 Task: Access the help and training for "Digital Experience".
Action: Mouse moved to (1194, 80)
Screenshot: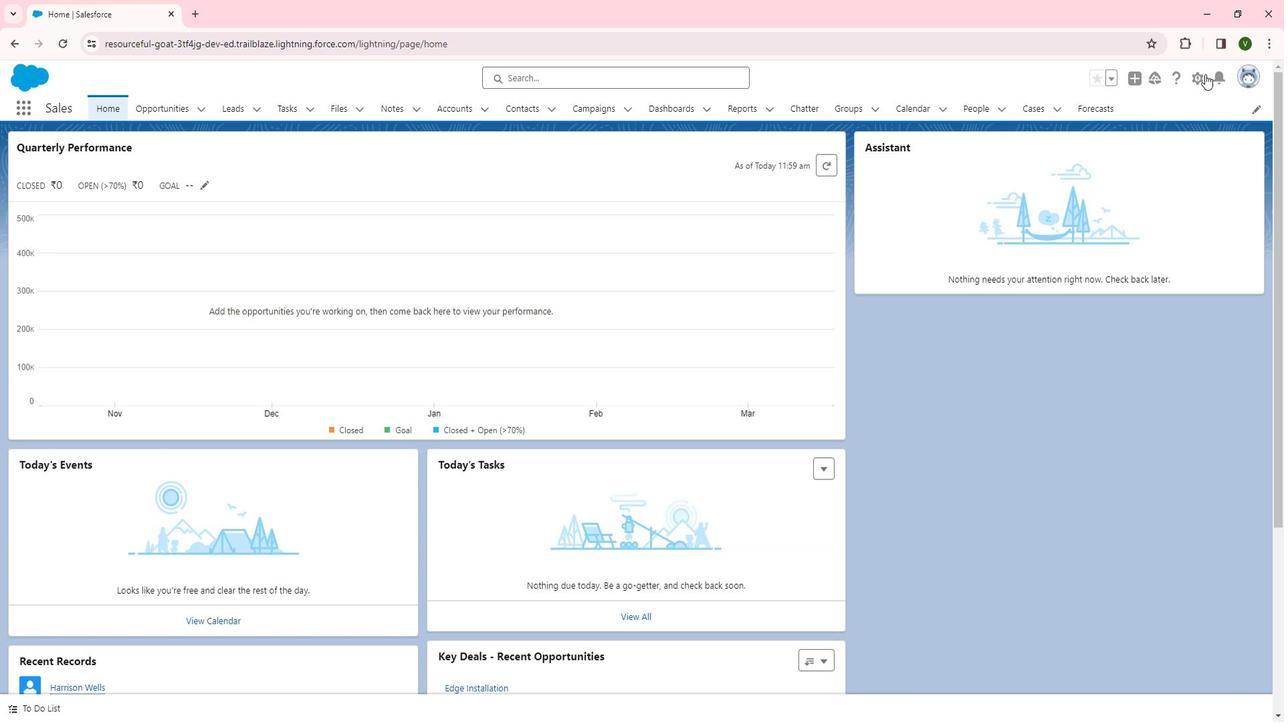 
Action: Mouse pressed left at (1194, 80)
Screenshot: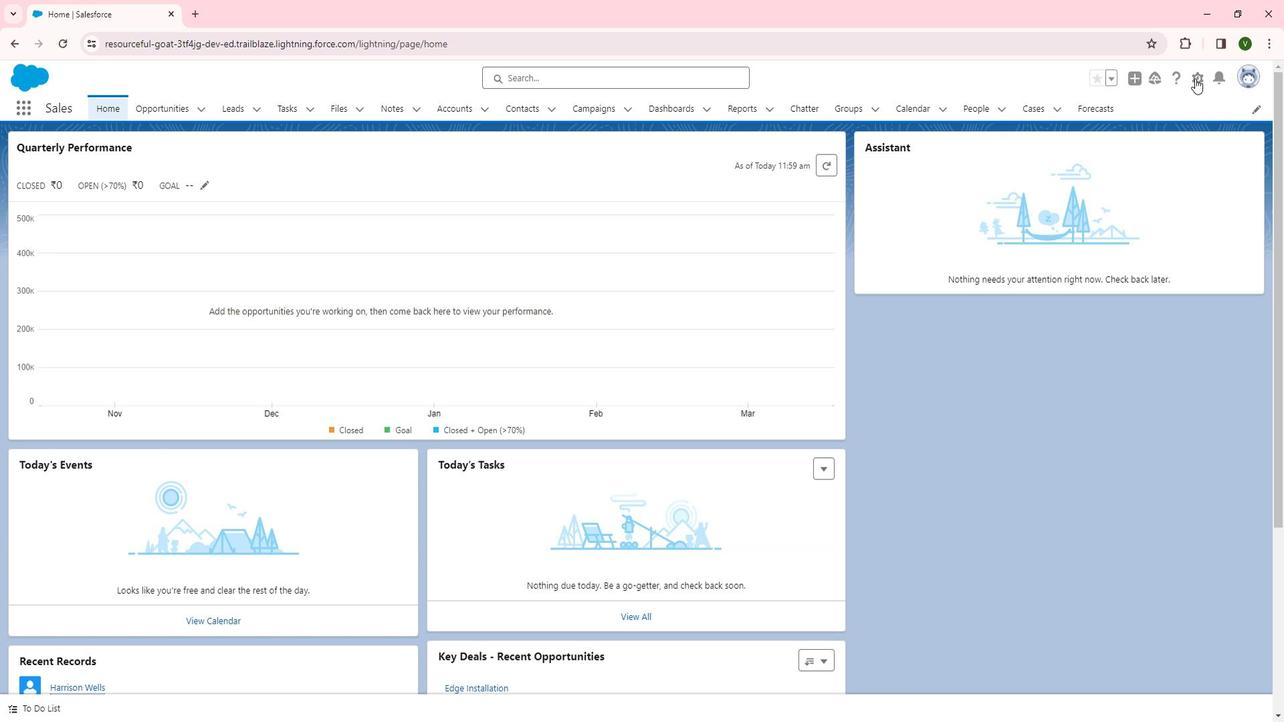 
Action: Mouse moved to (1149, 118)
Screenshot: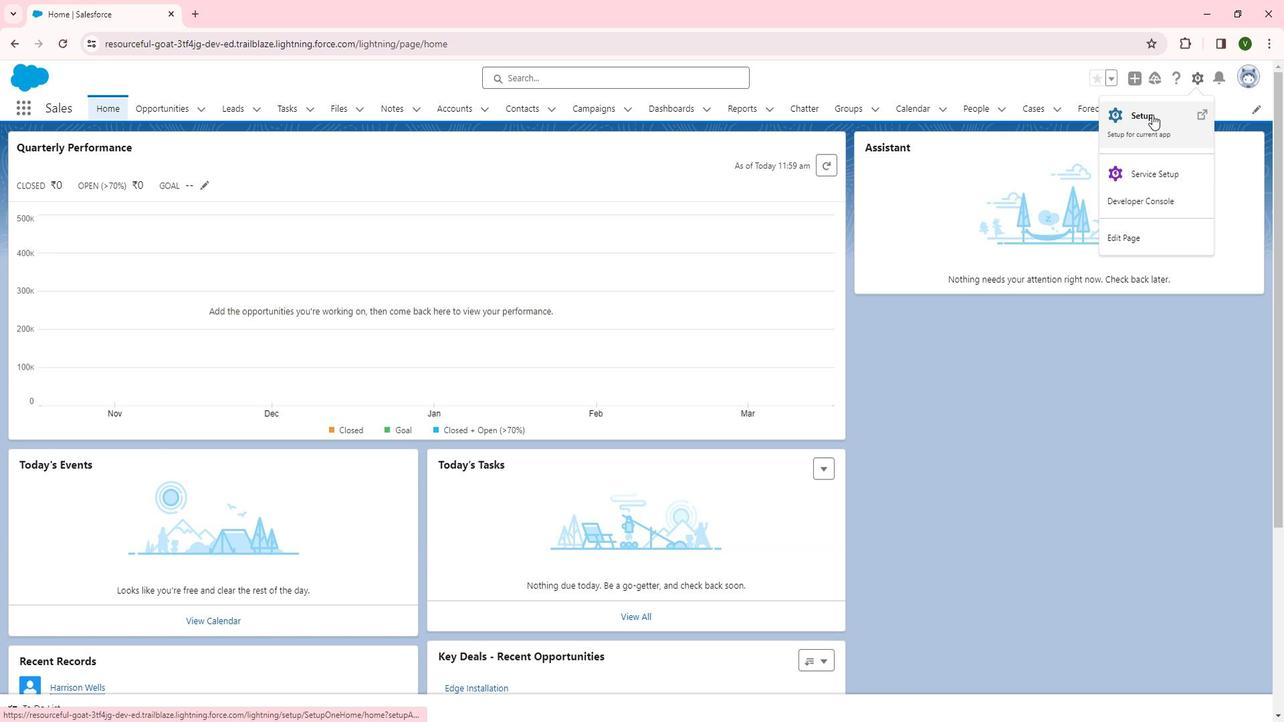 
Action: Mouse pressed left at (1149, 118)
Screenshot: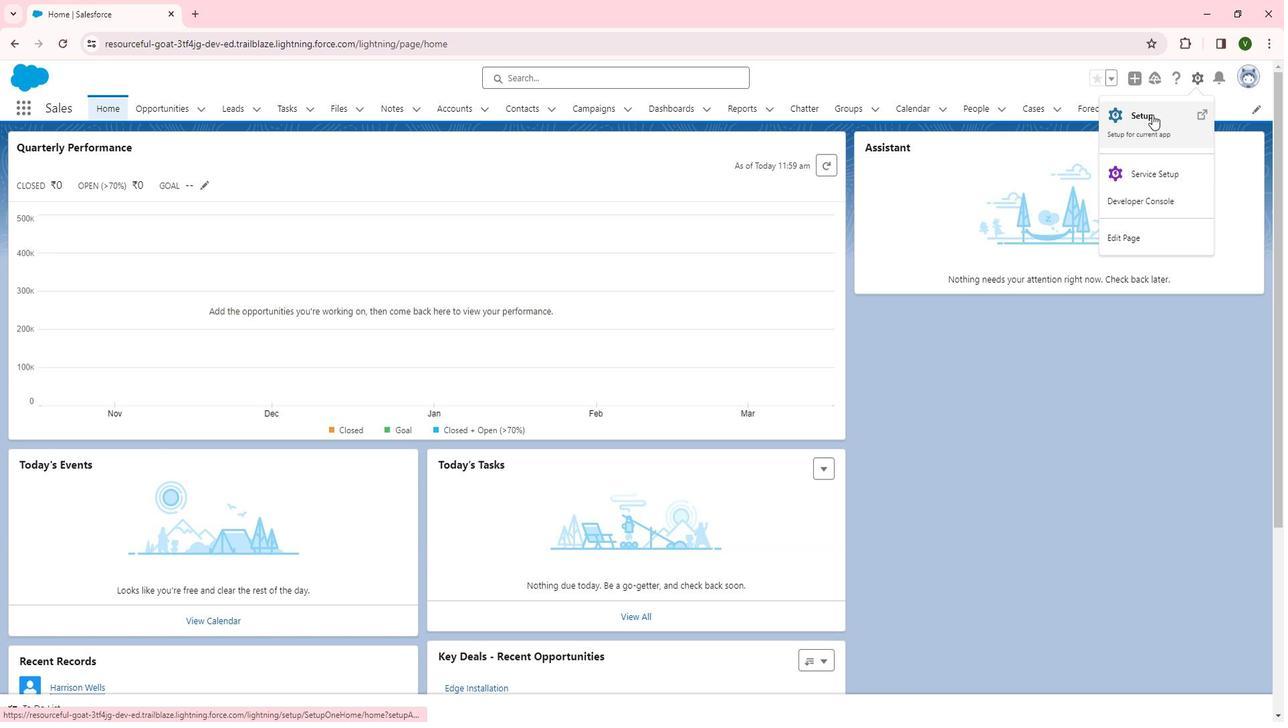 
Action: Mouse moved to (84, 319)
Screenshot: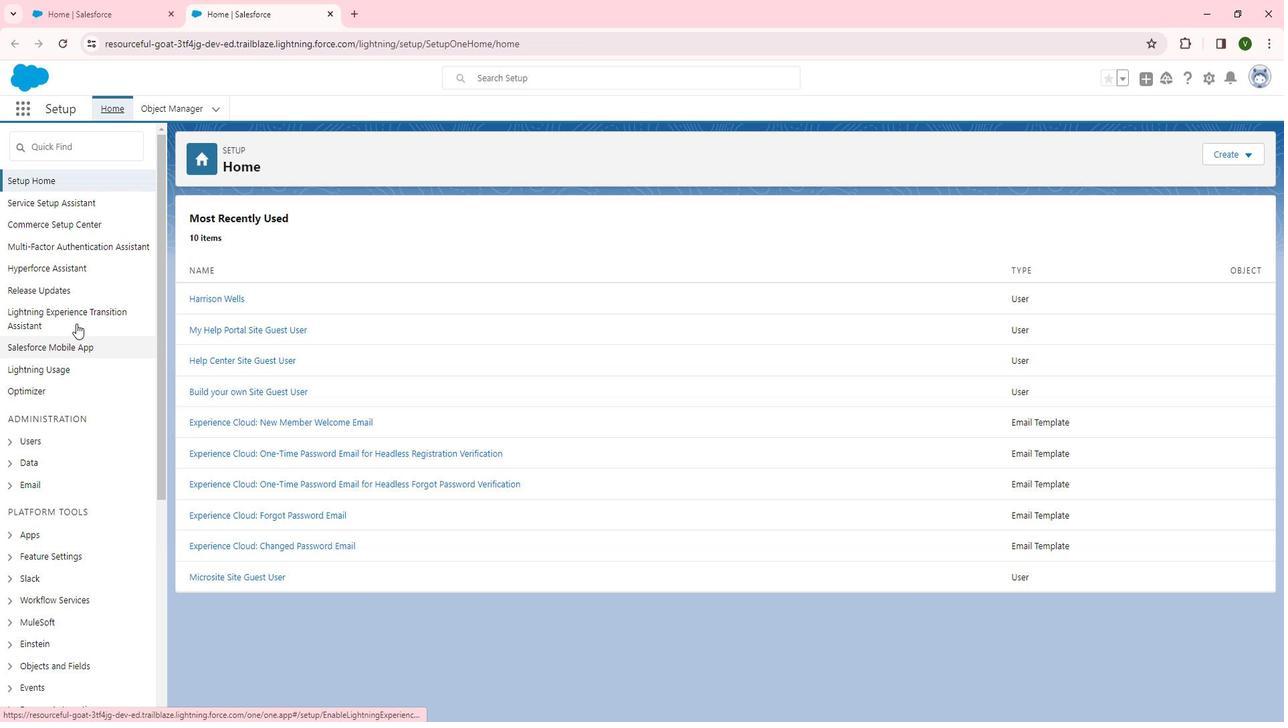 
Action: Mouse scrolled (84, 319) with delta (0, 0)
Screenshot: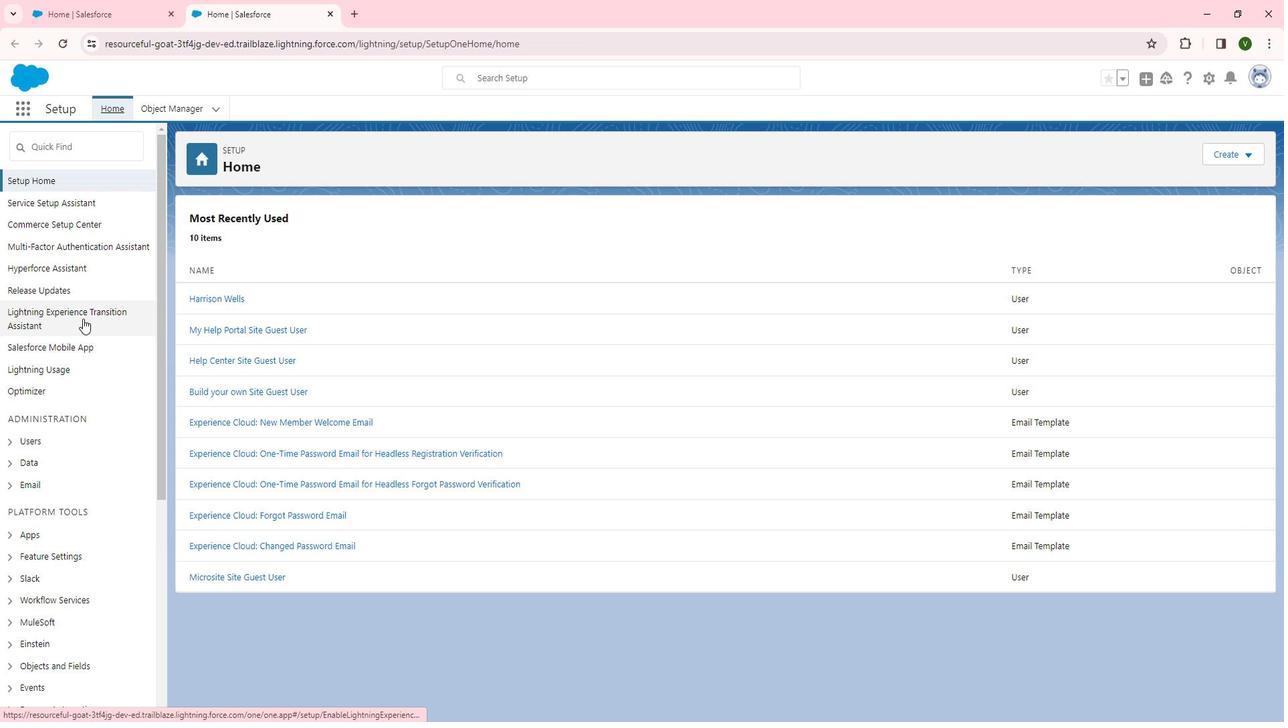 
Action: Mouse moved to (78, 351)
Screenshot: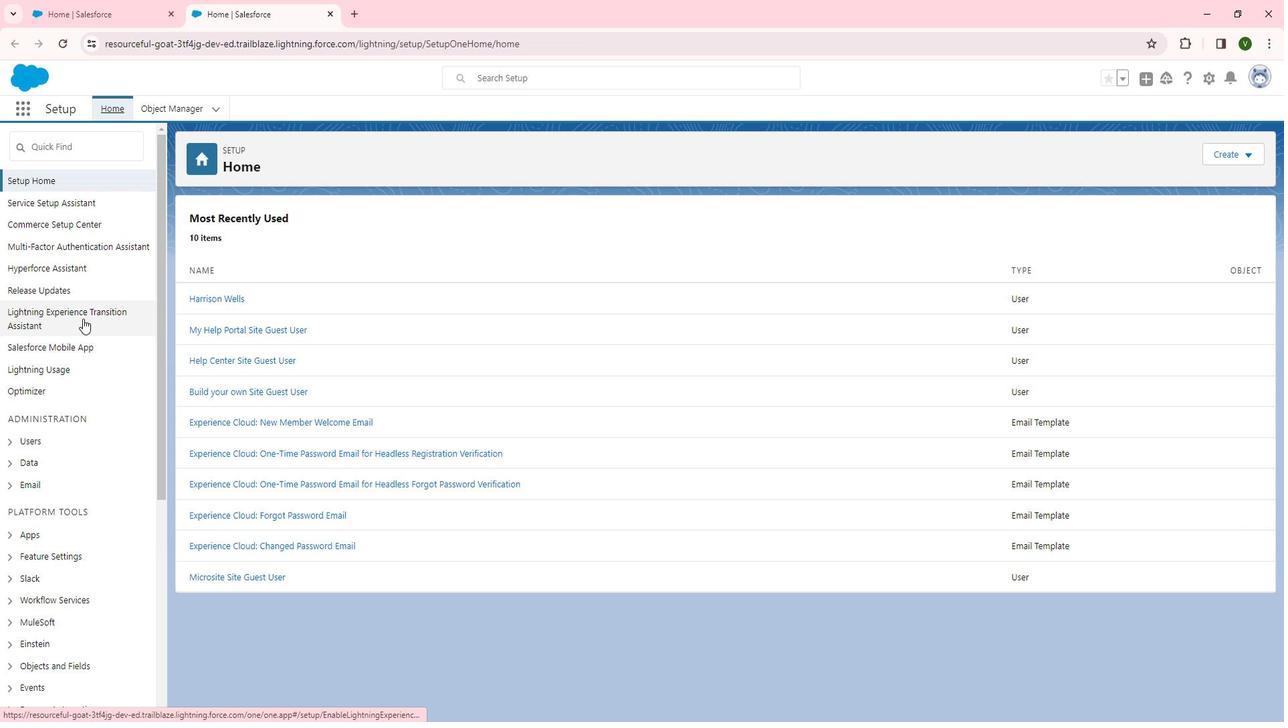 
Action: Mouse scrolled (78, 351) with delta (0, 0)
Screenshot: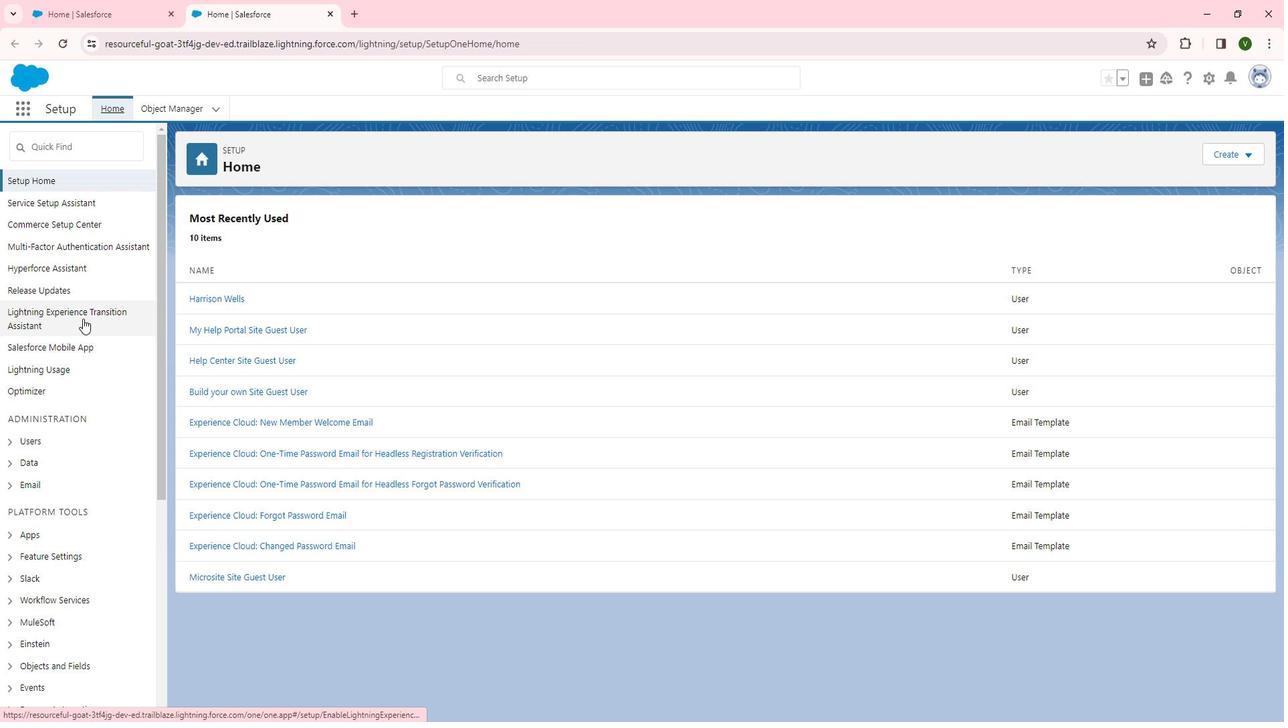 
Action: Mouse moved to (77, 361)
Screenshot: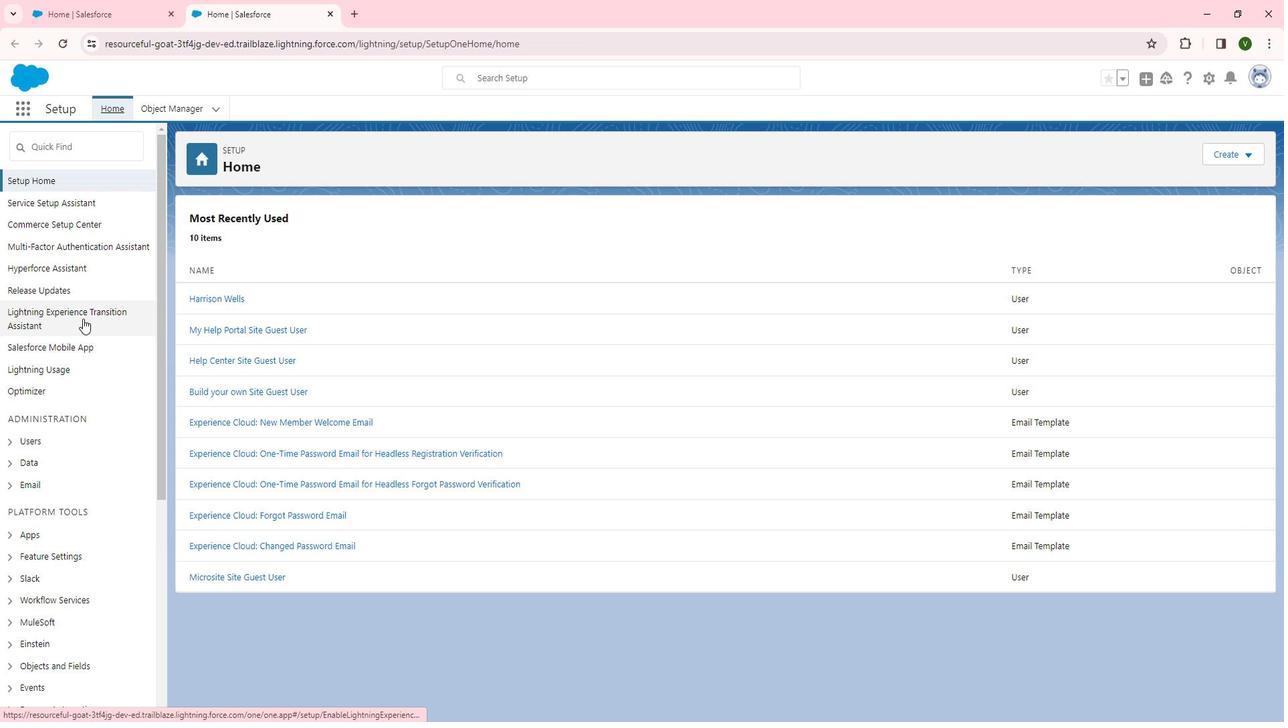 
Action: Mouse scrolled (77, 361) with delta (0, 0)
Screenshot: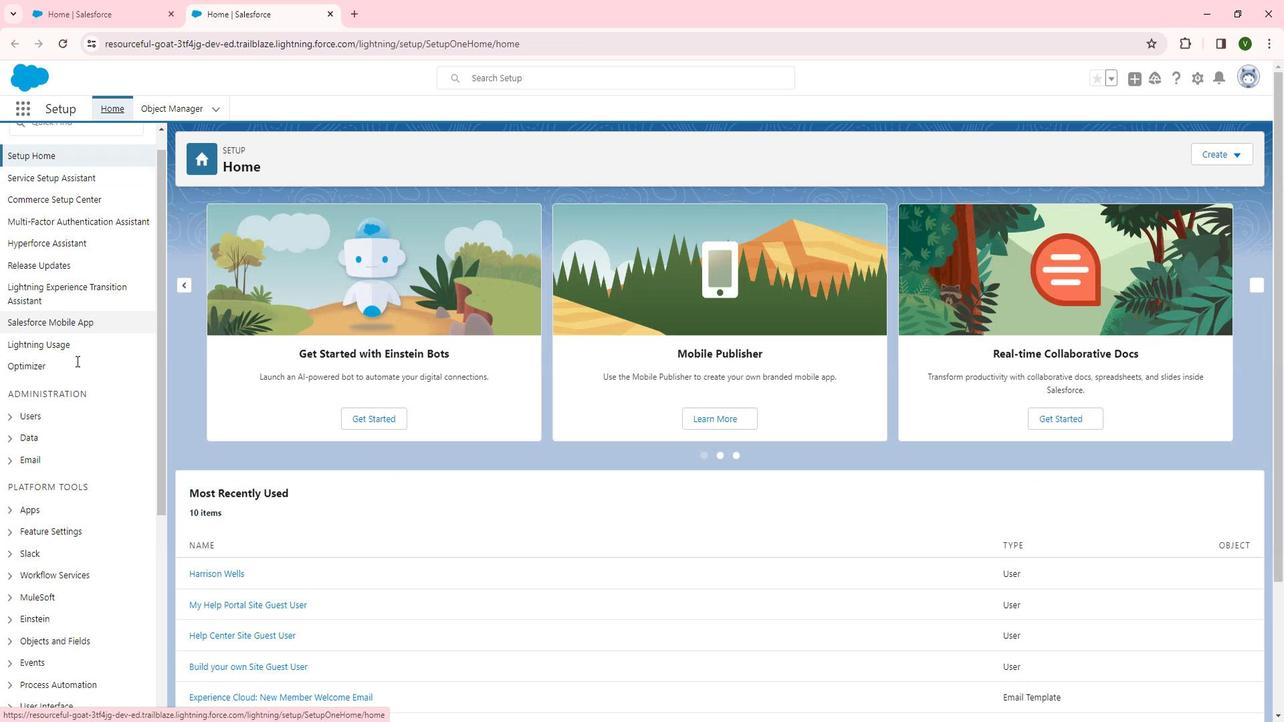
Action: Mouse moved to (50, 346)
Screenshot: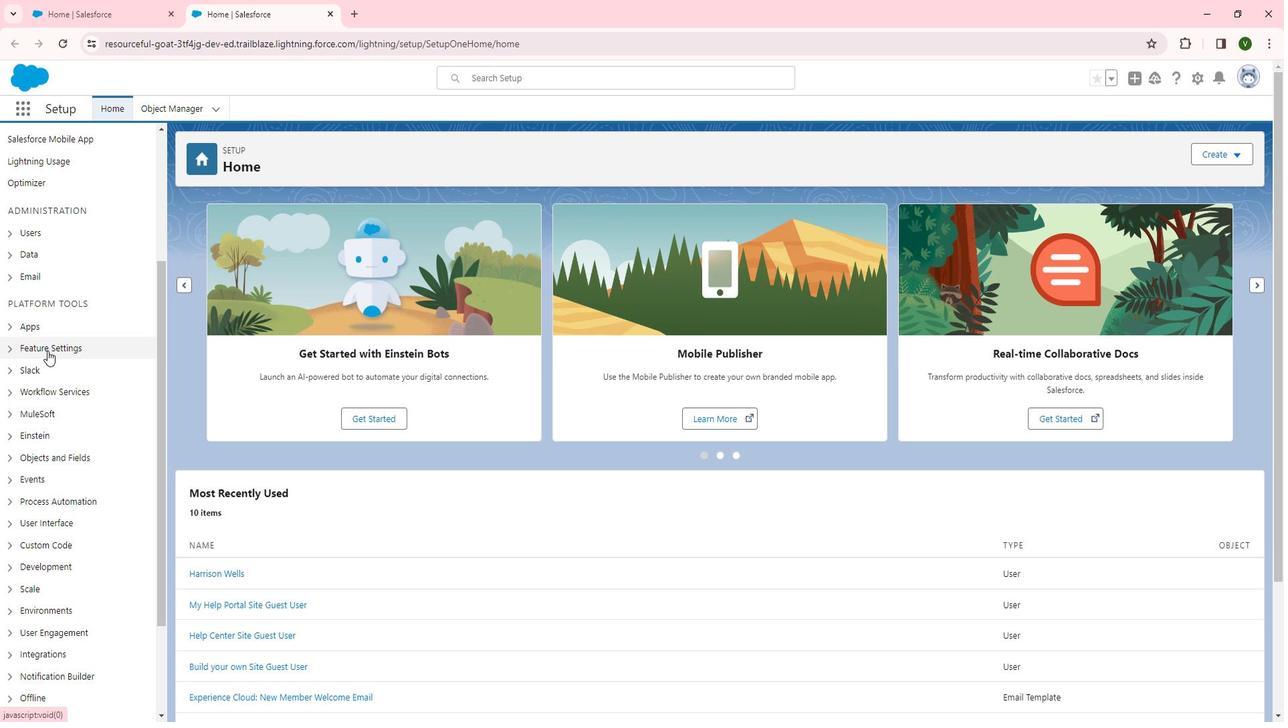 
Action: Mouse pressed left at (50, 346)
Screenshot: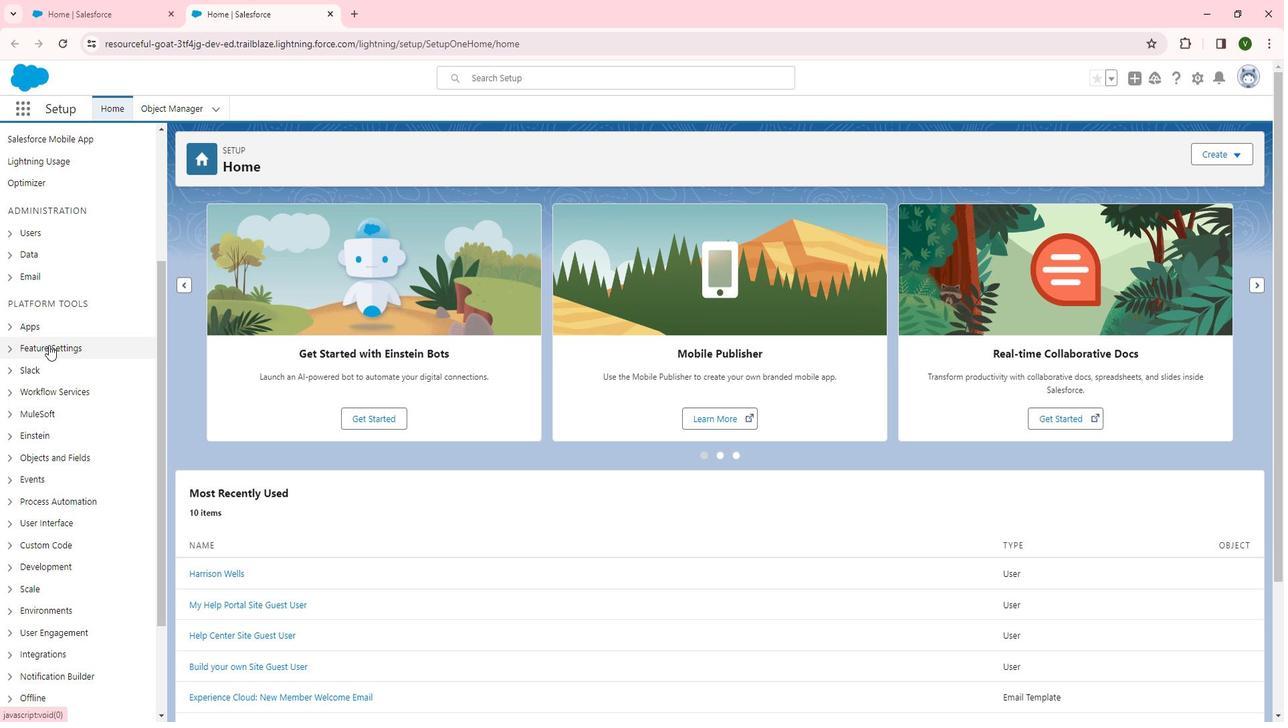 
Action: Mouse moved to (83, 329)
Screenshot: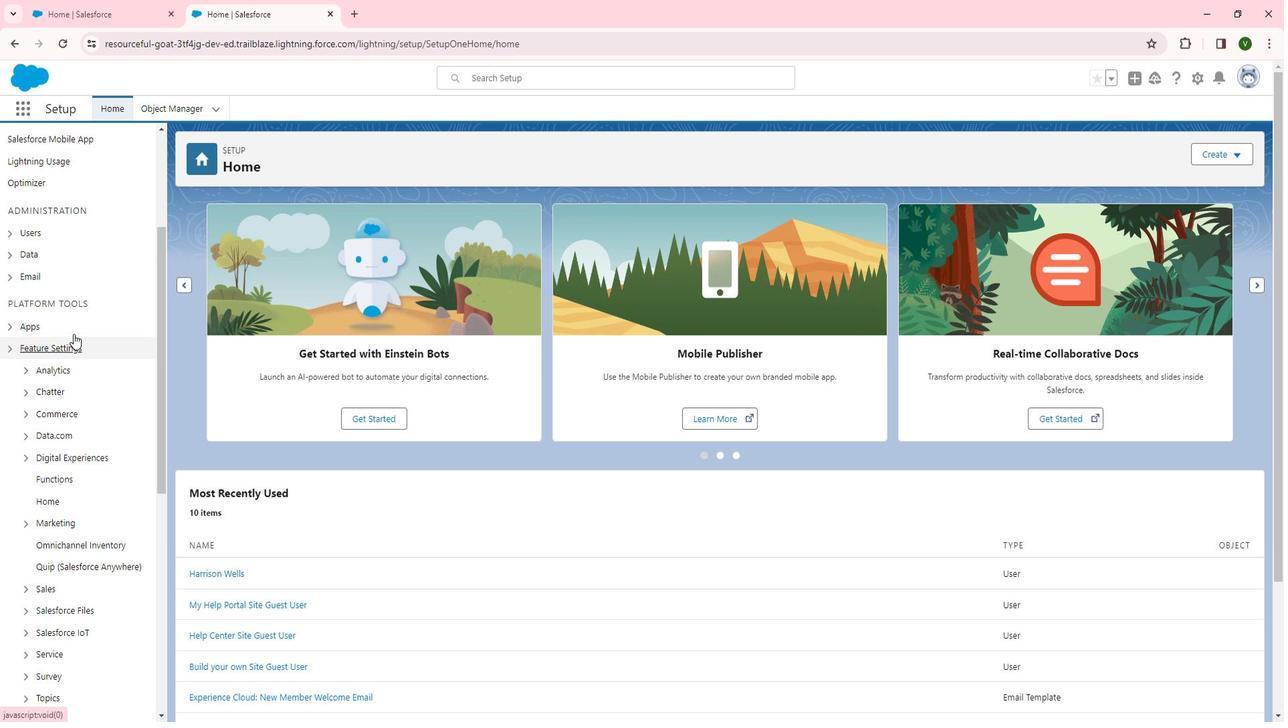 
Action: Mouse scrolled (83, 329) with delta (0, 0)
Screenshot: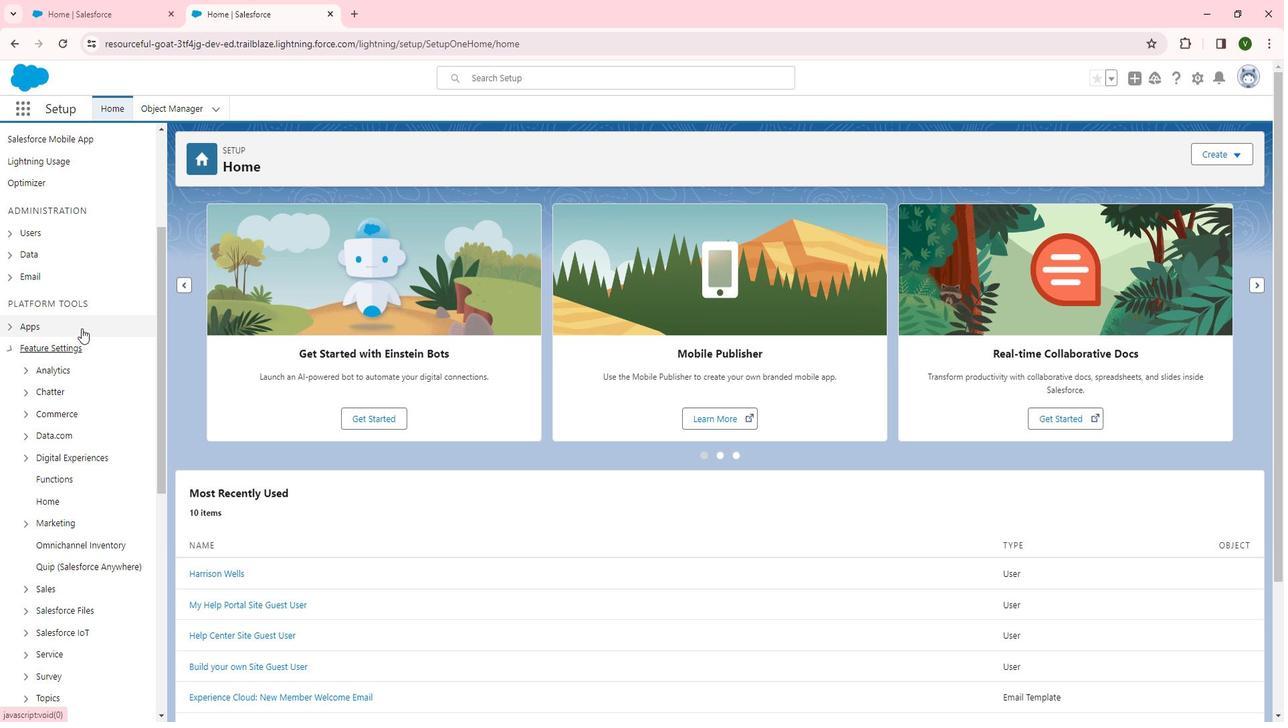 
Action: Mouse scrolled (83, 329) with delta (0, 0)
Screenshot: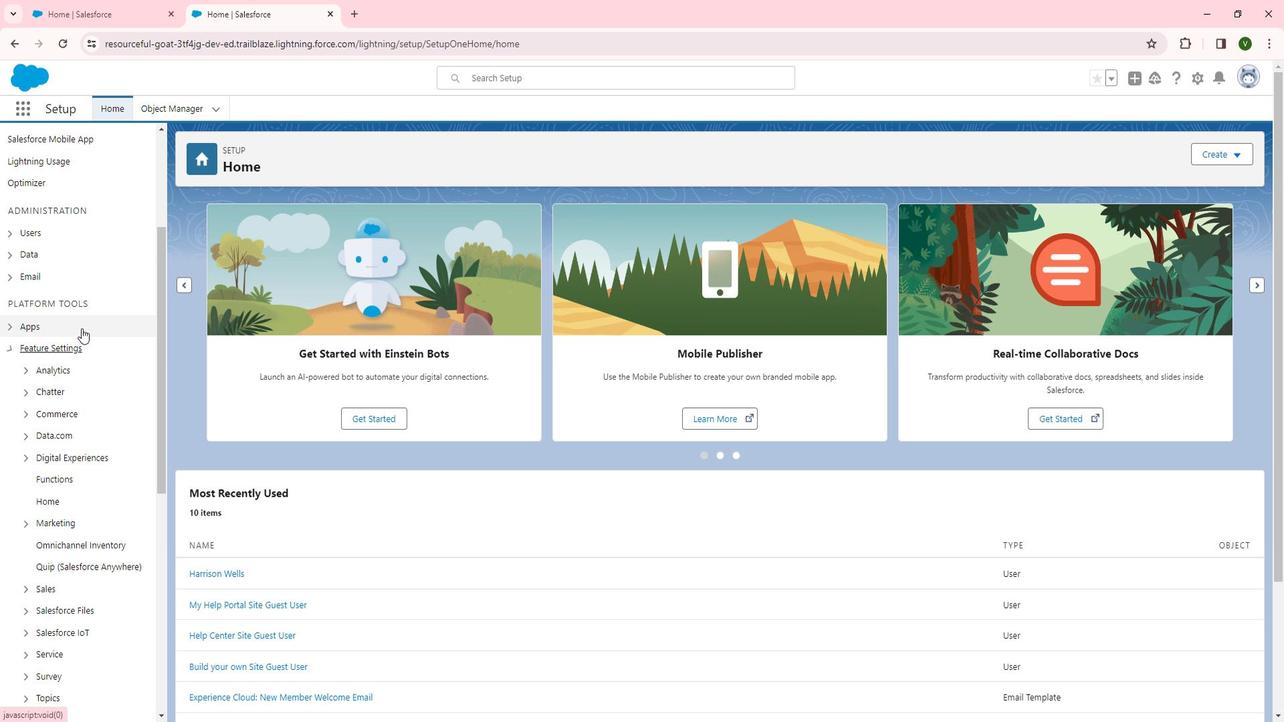 
Action: Mouse scrolled (83, 329) with delta (0, 0)
Screenshot: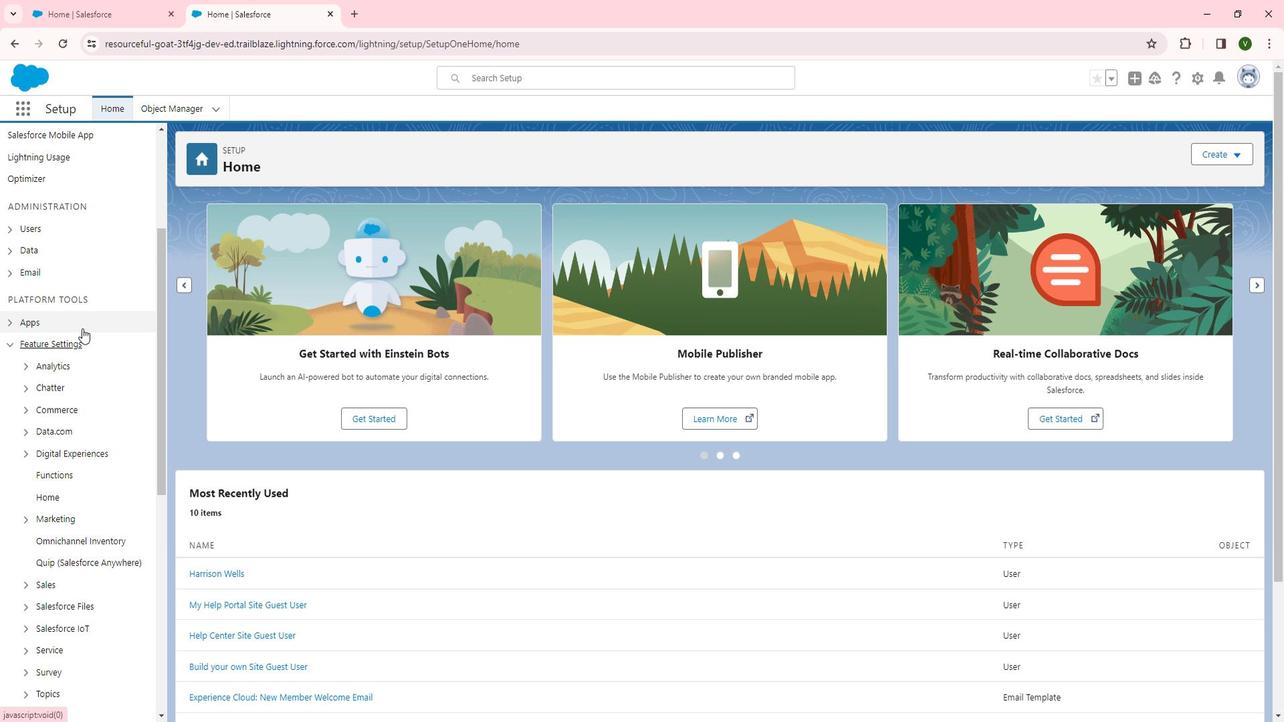 
Action: Mouse moved to (73, 250)
Screenshot: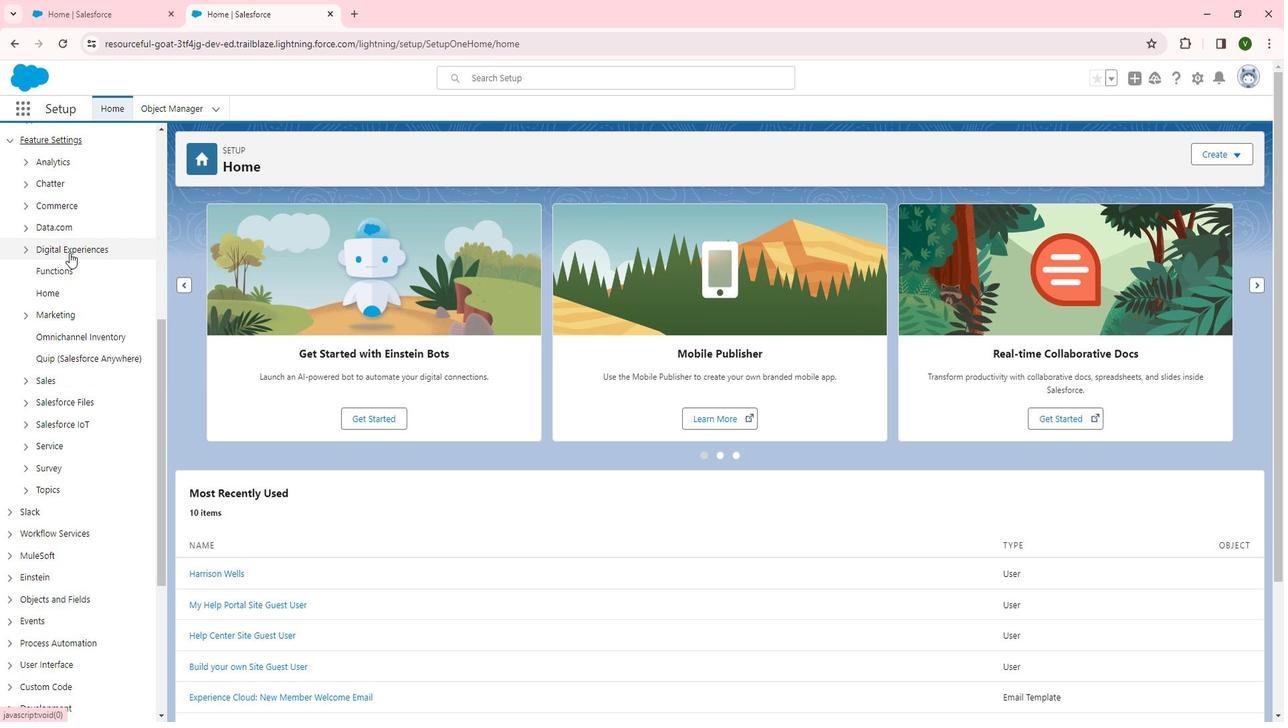 
Action: Mouse pressed left at (73, 250)
Screenshot: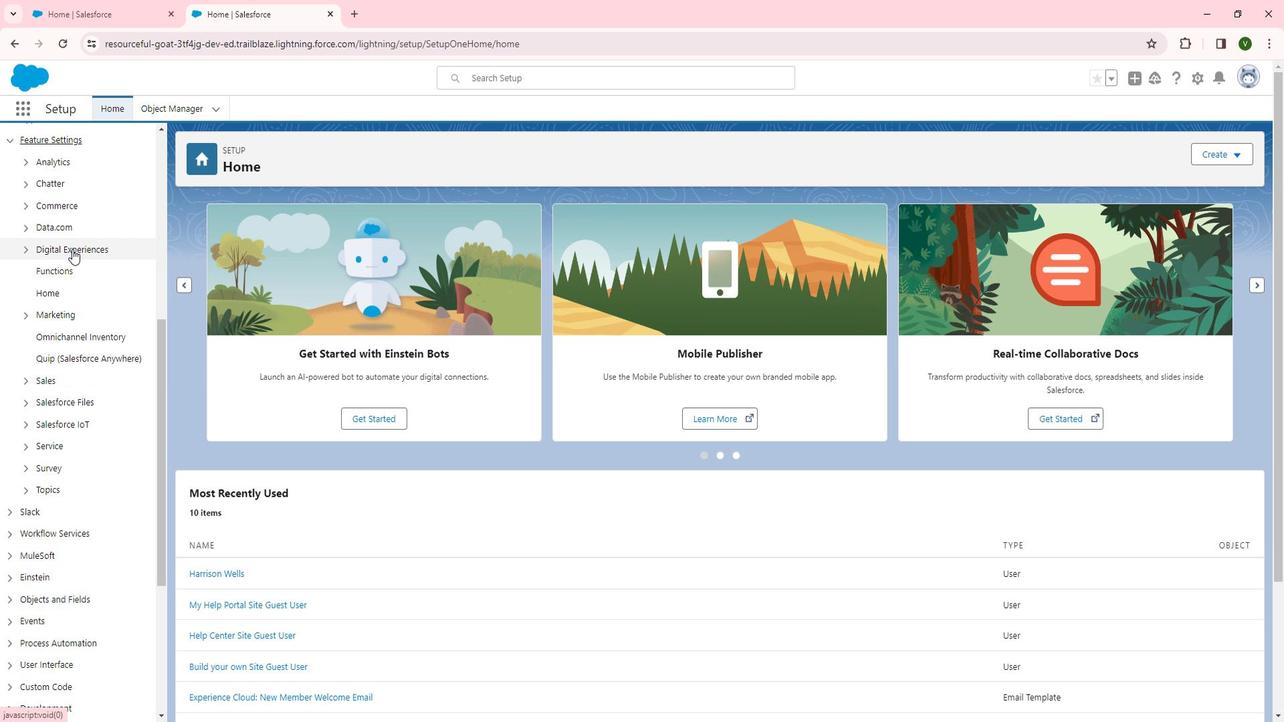 
Action: Mouse moved to (70, 274)
Screenshot: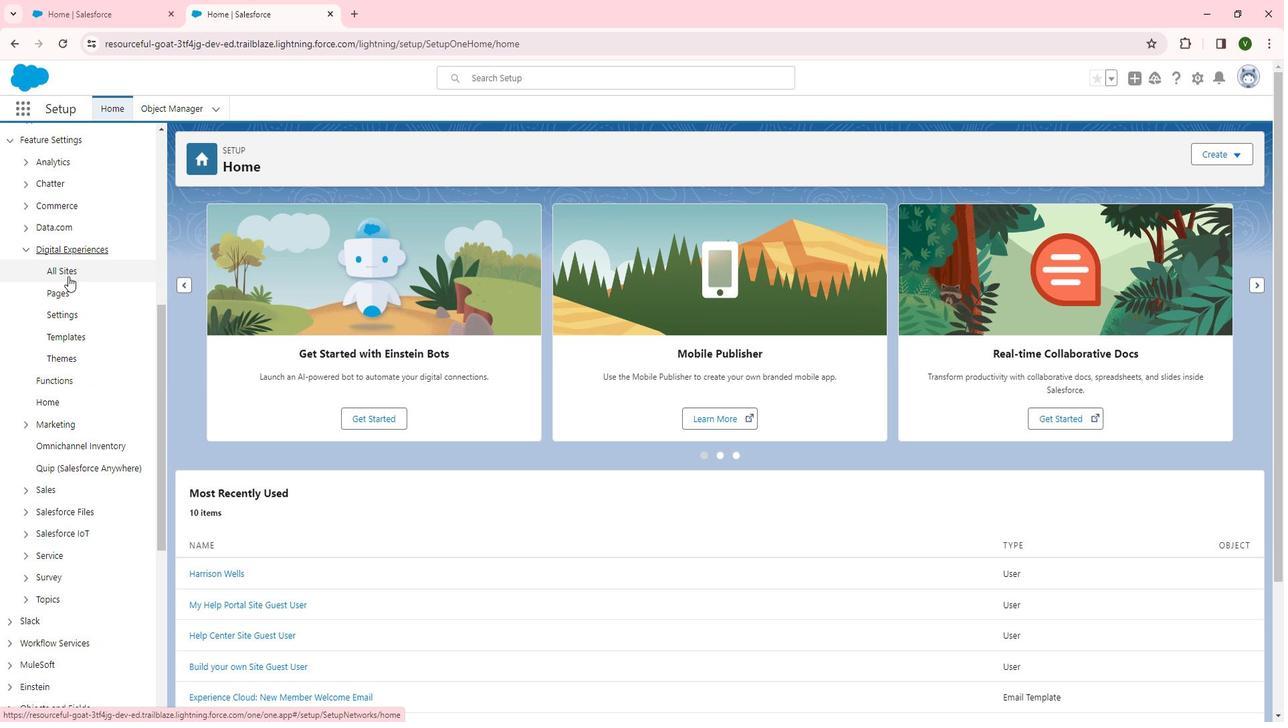 
Action: Mouse pressed left at (70, 274)
Screenshot: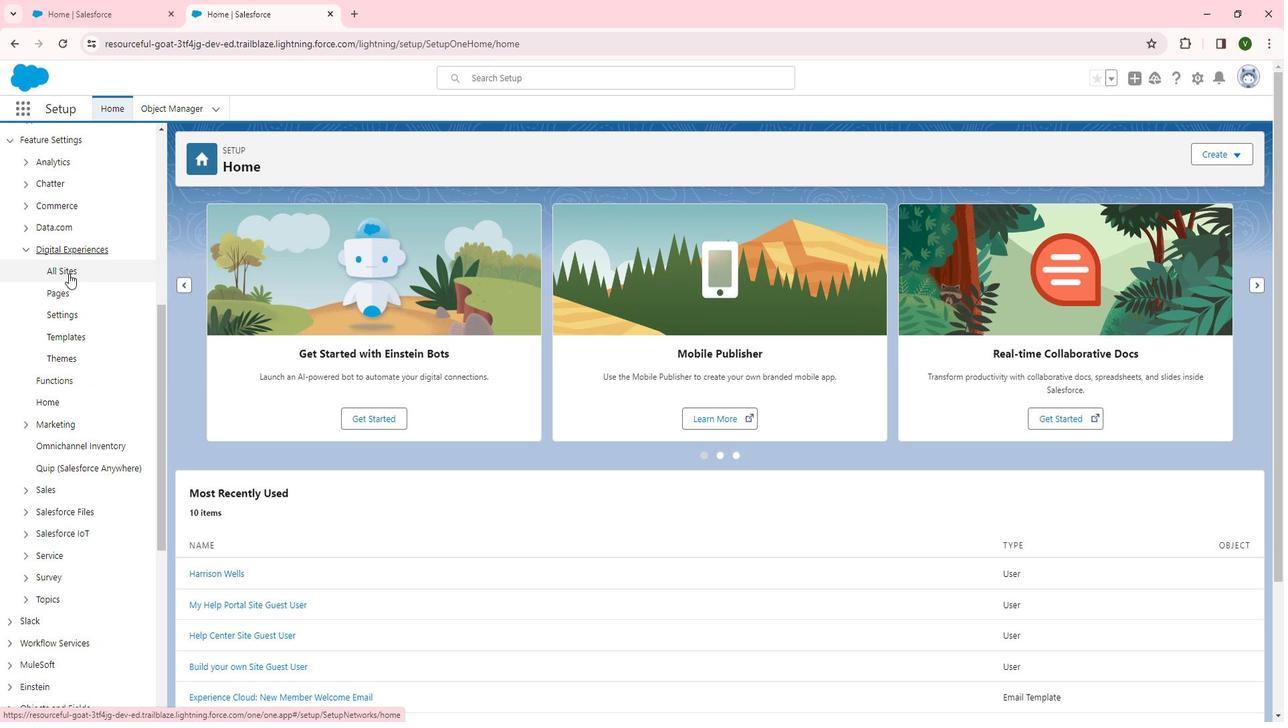
Action: Mouse moved to (562, 459)
Screenshot: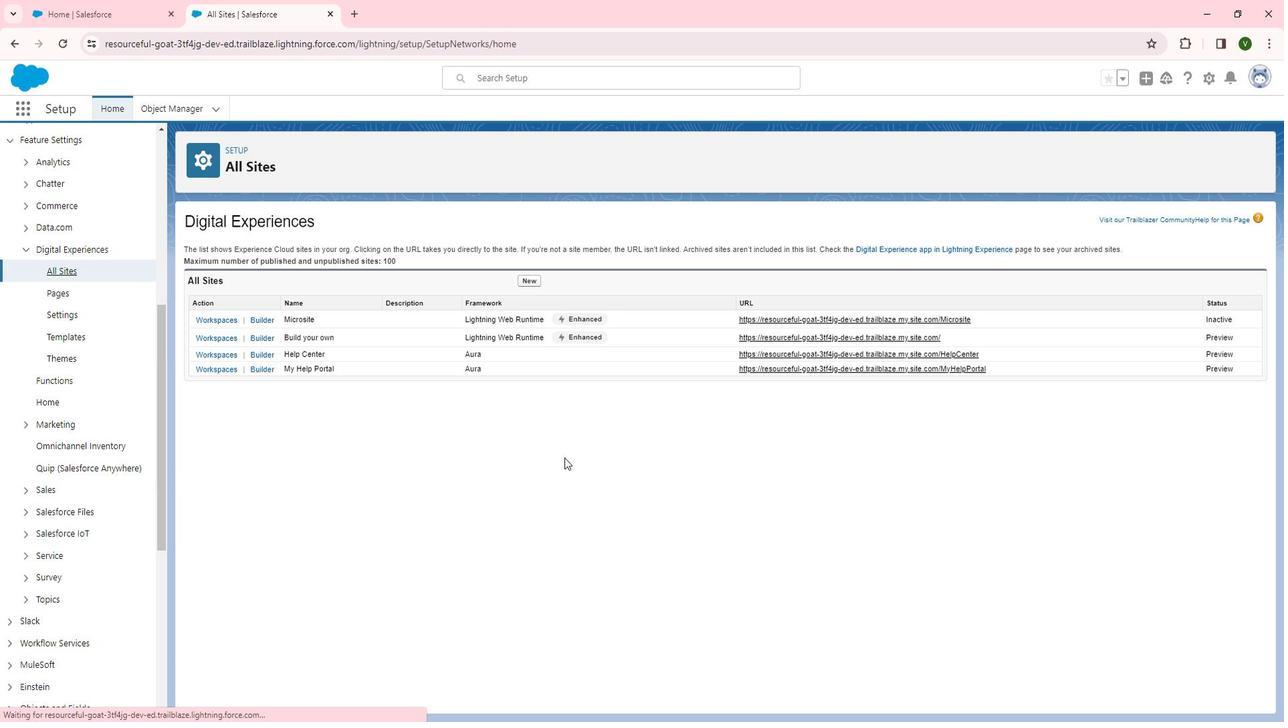 
Action: Mouse scrolled (562, 458) with delta (0, 0)
Screenshot: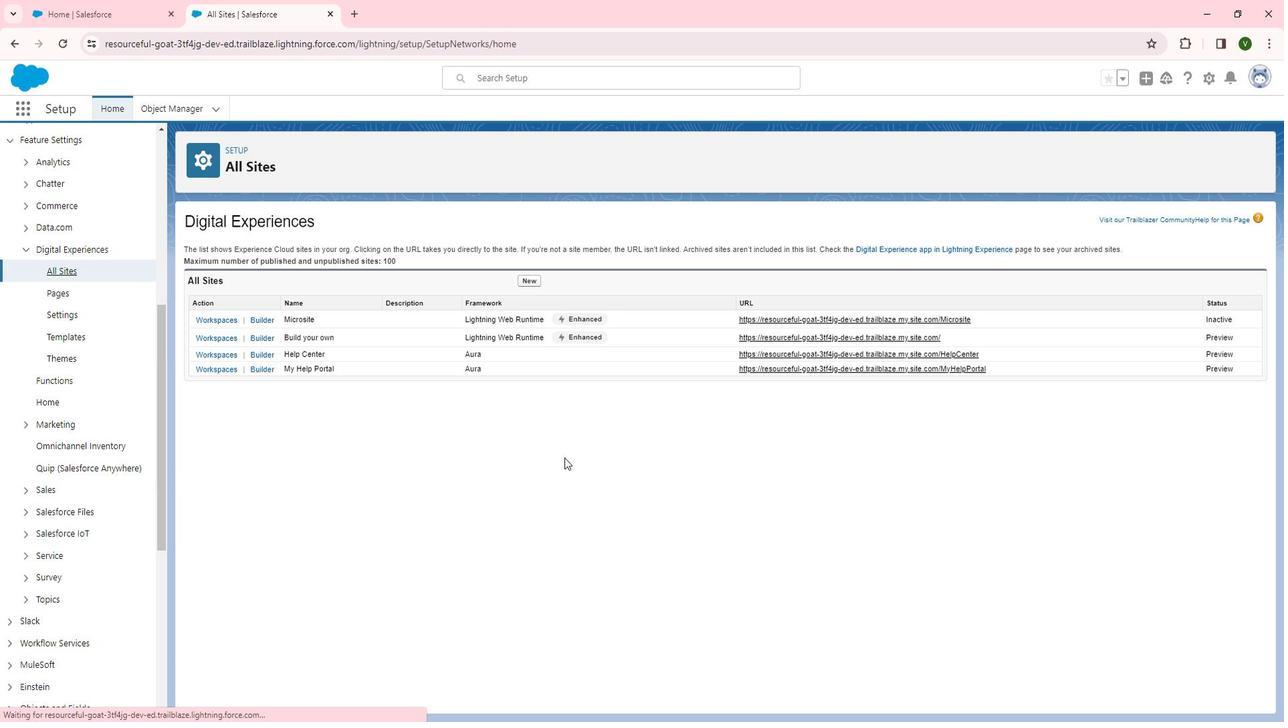 
Action: Mouse moved to (559, 460)
Screenshot: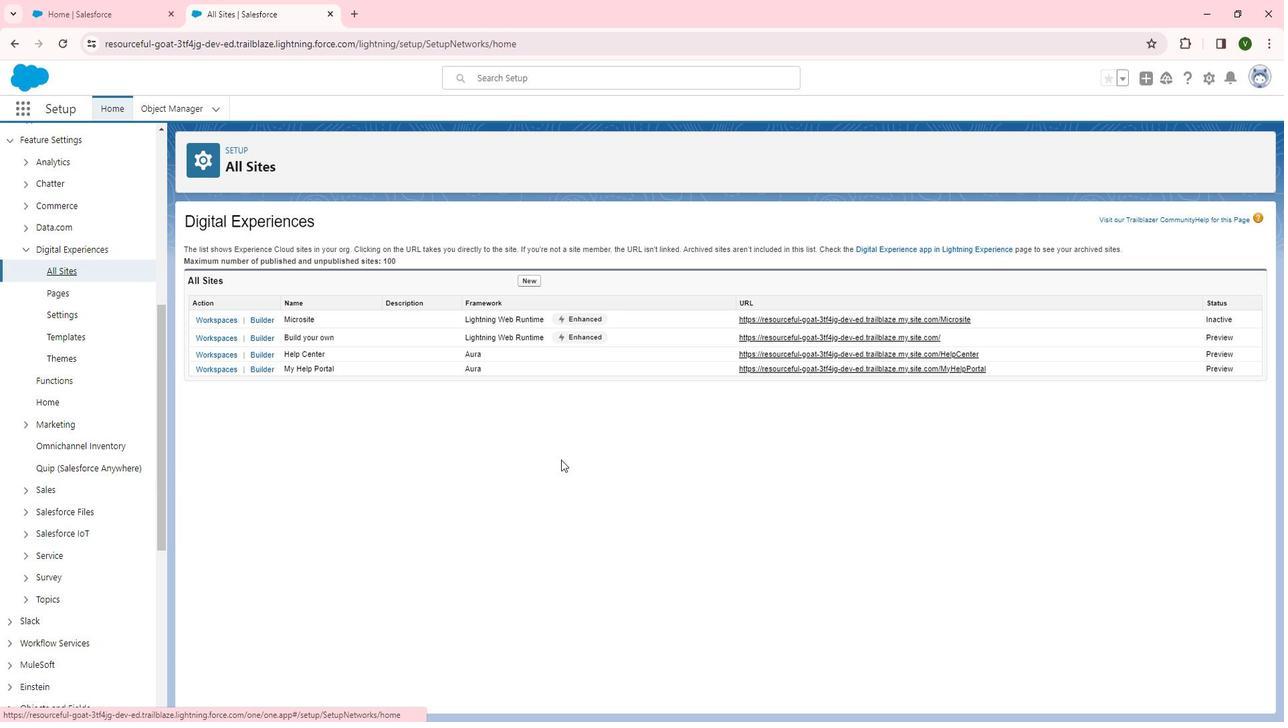 
Action: Mouse scrolled (559, 459) with delta (0, 0)
Screenshot: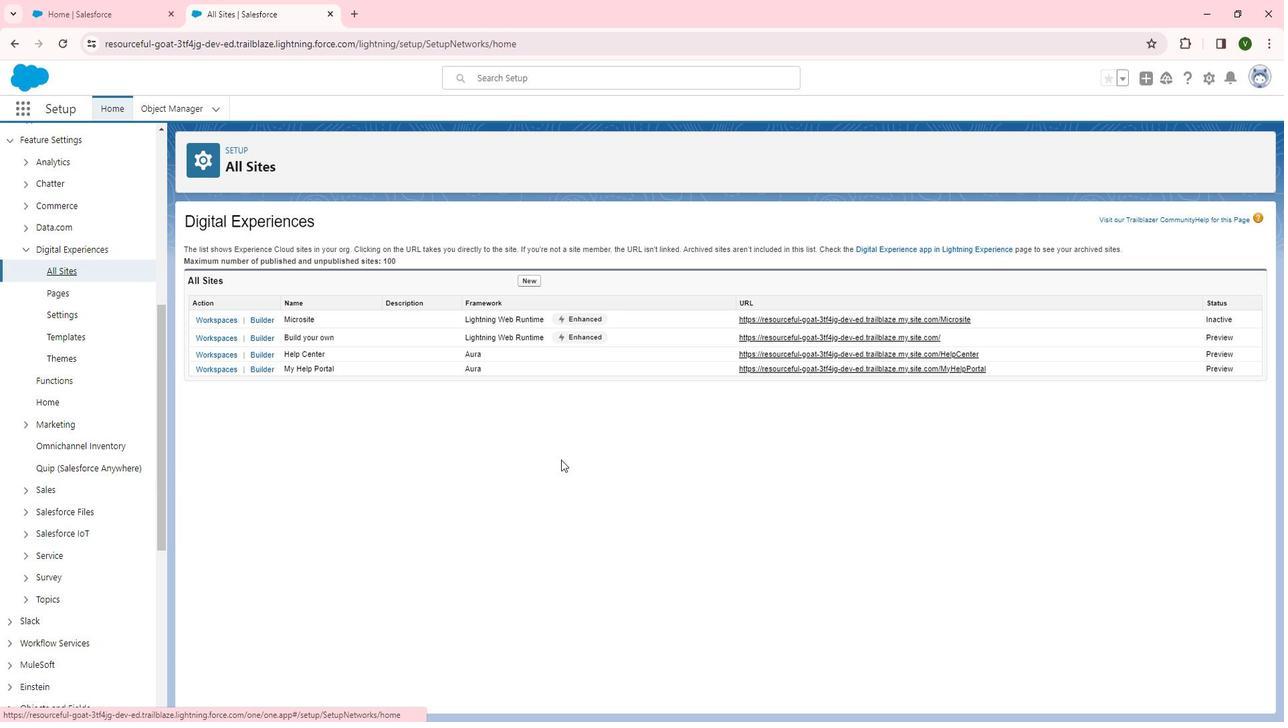 
Action: Mouse moved to (226, 355)
Screenshot: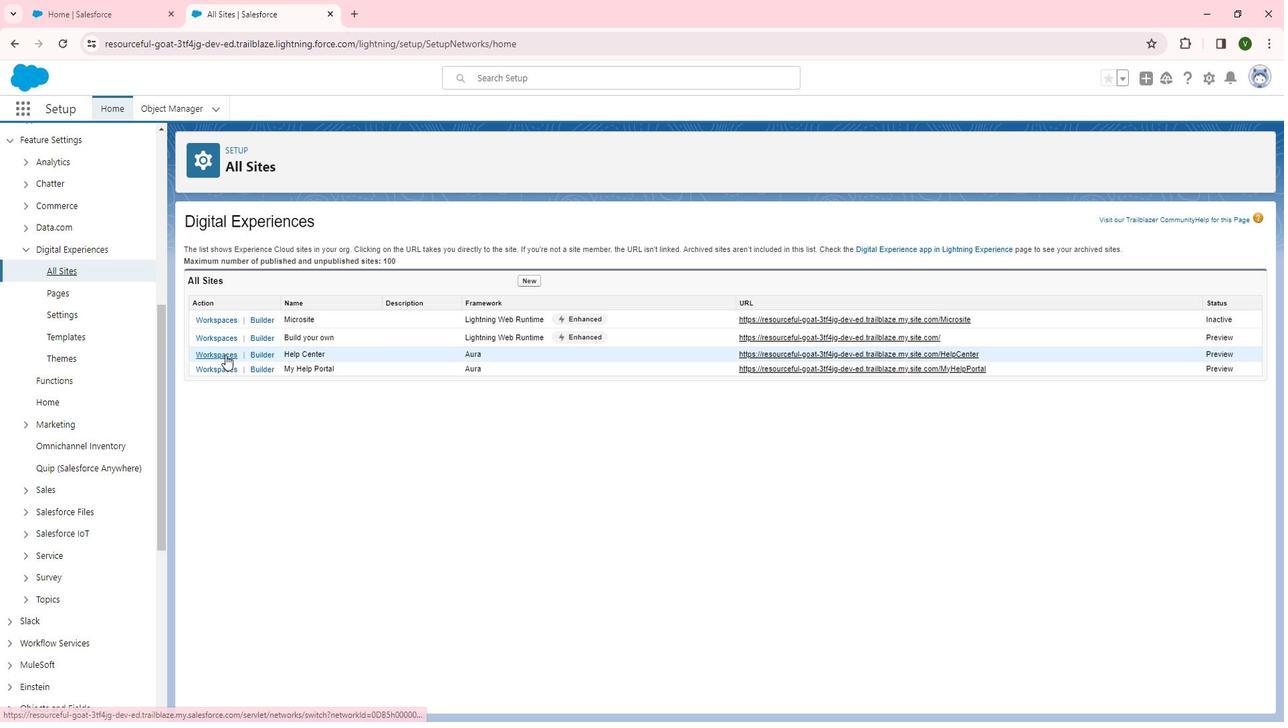 
Action: Mouse pressed left at (226, 355)
Screenshot: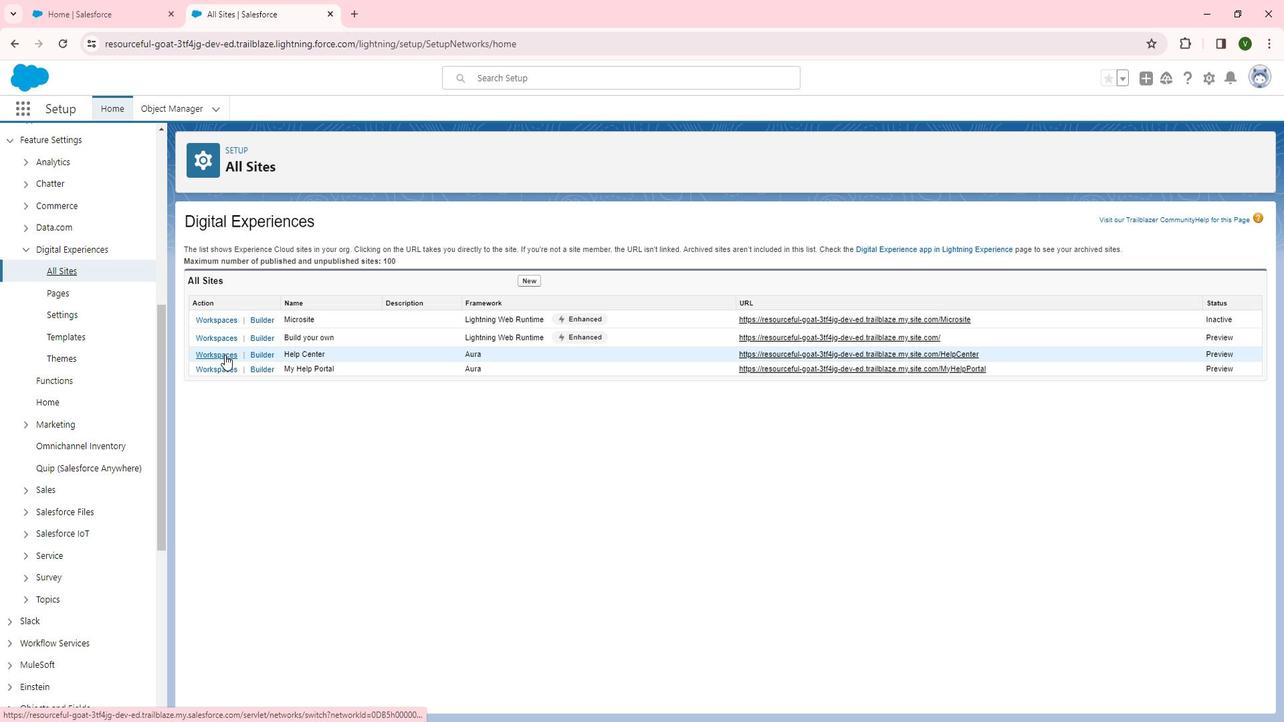 
Action: Mouse moved to (869, 446)
Screenshot: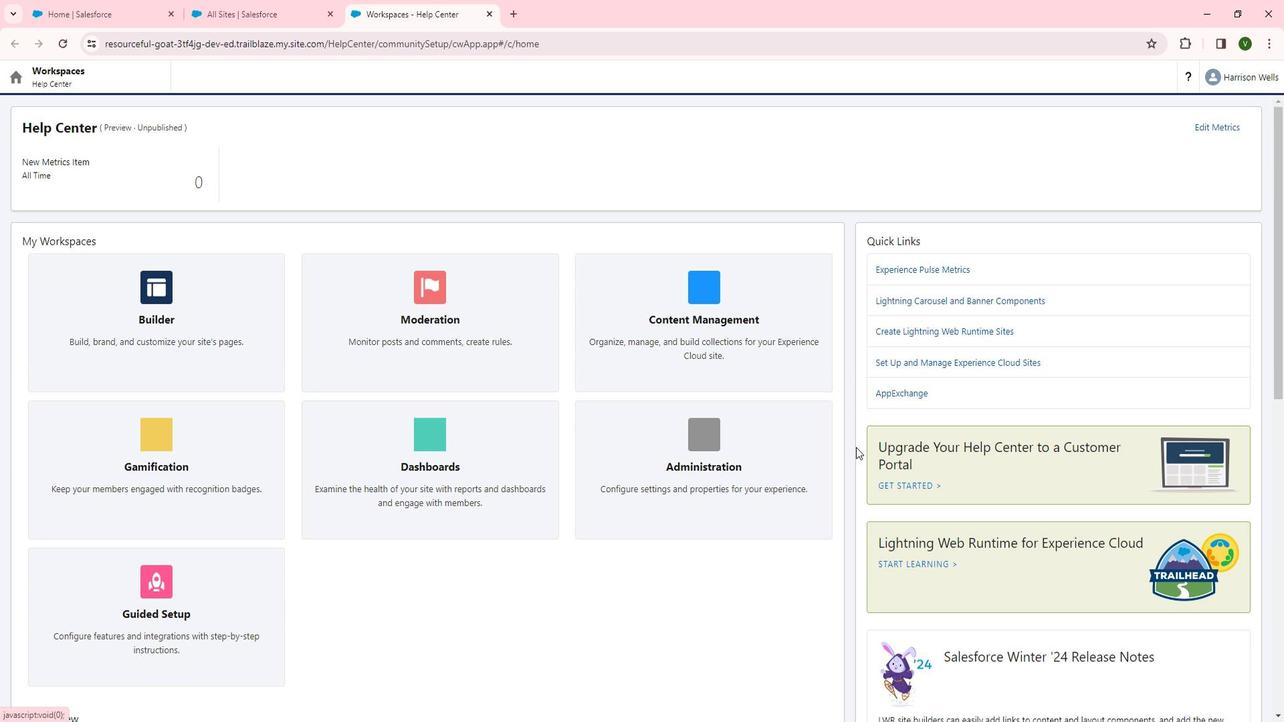 
Action: Mouse scrolled (869, 445) with delta (0, -1)
Screenshot: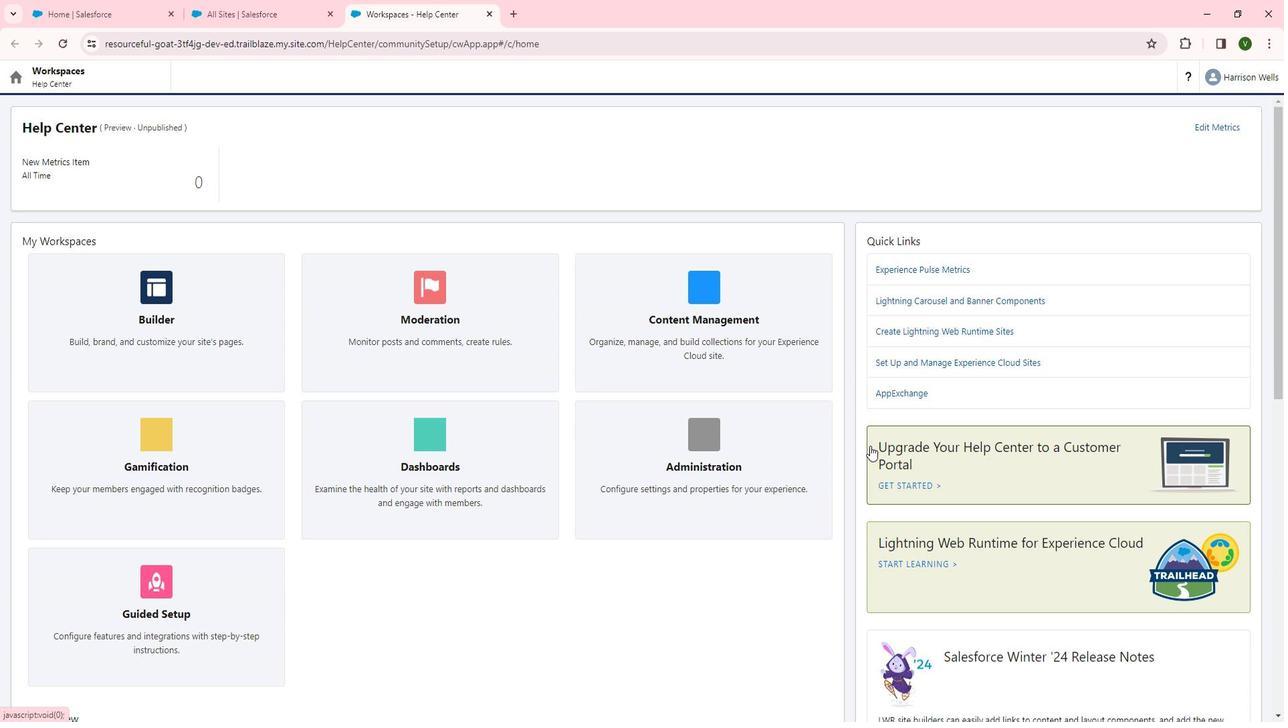 
Action: Mouse scrolled (869, 445) with delta (0, -1)
Screenshot: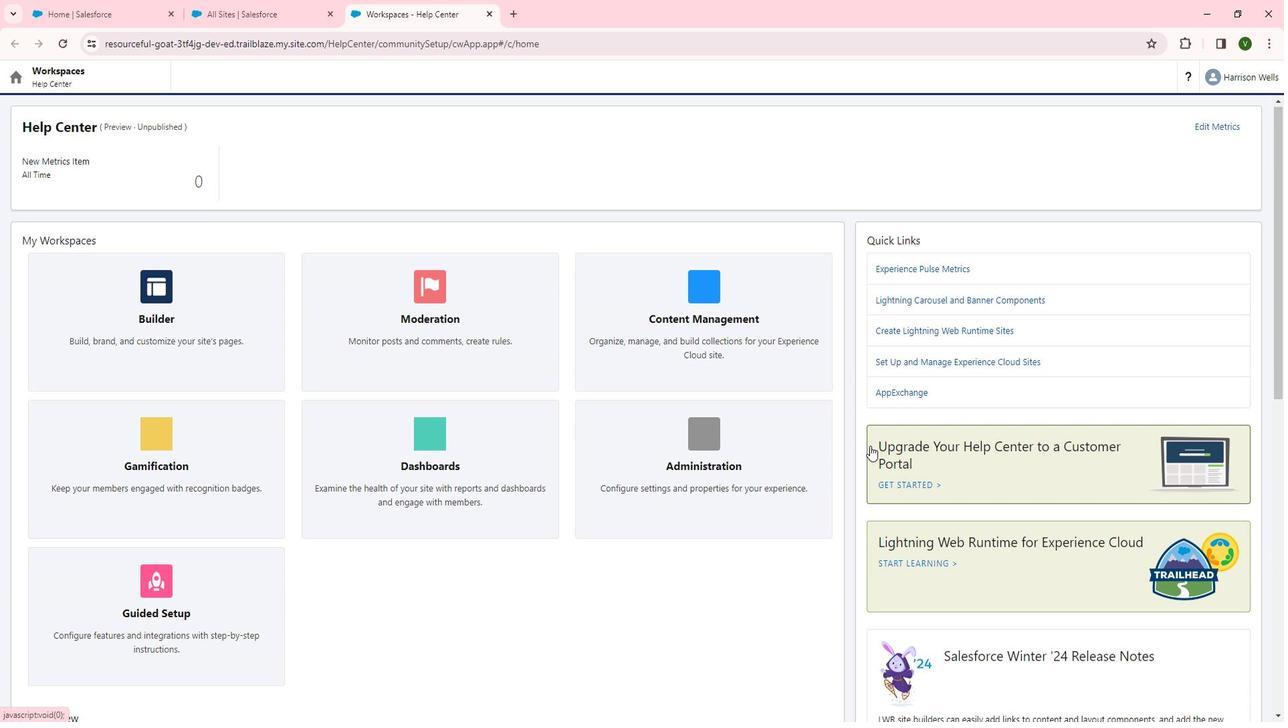 
Action: Mouse scrolled (869, 445) with delta (0, -1)
Screenshot: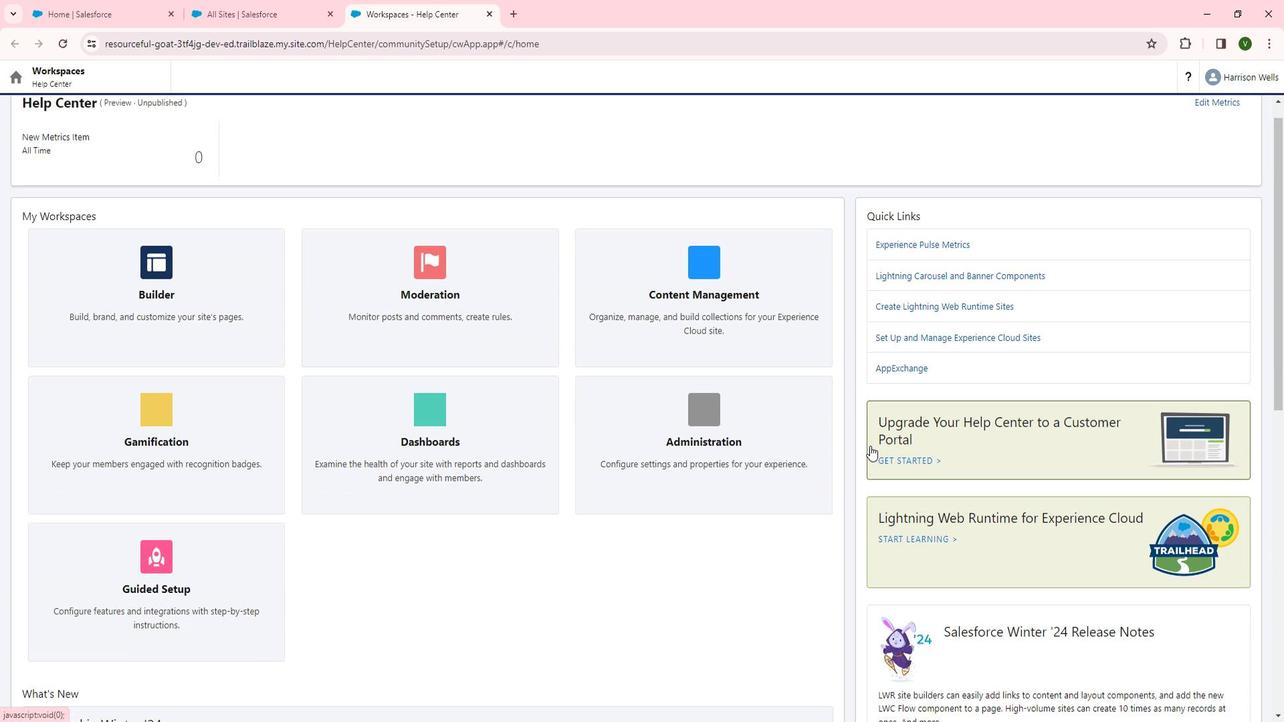 
Action: Mouse scrolled (869, 445) with delta (0, -1)
Screenshot: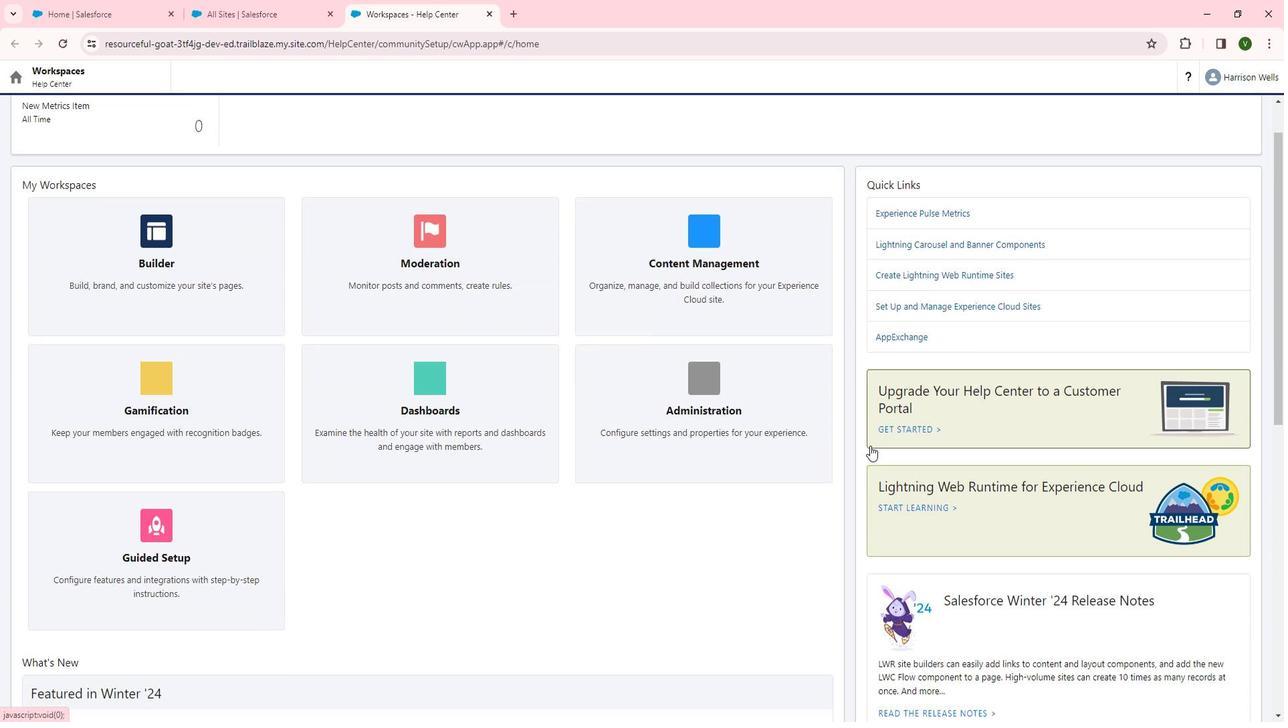
Action: Mouse scrolled (869, 445) with delta (0, -1)
Screenshot: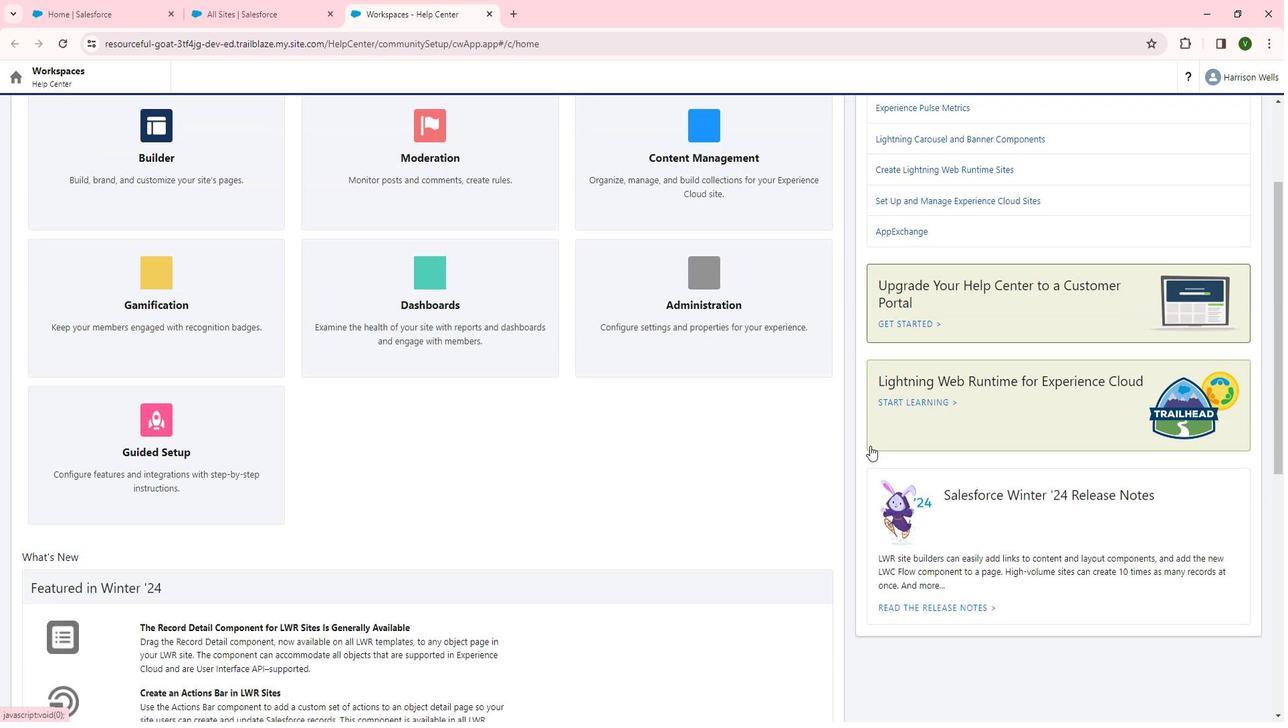 
Action: Mouse moved to (825, 462)
Screenshot: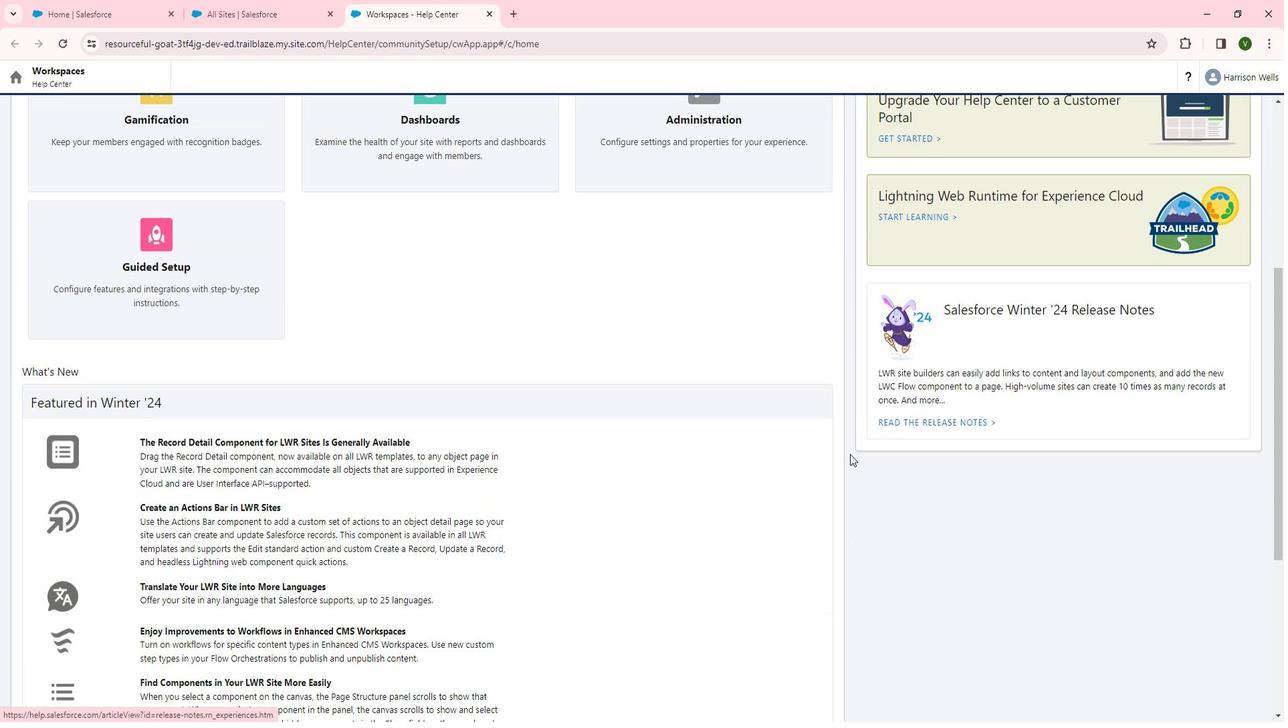 
Action: Mouse scrolled (825, 461) with delta (0, 0)
Screenshot: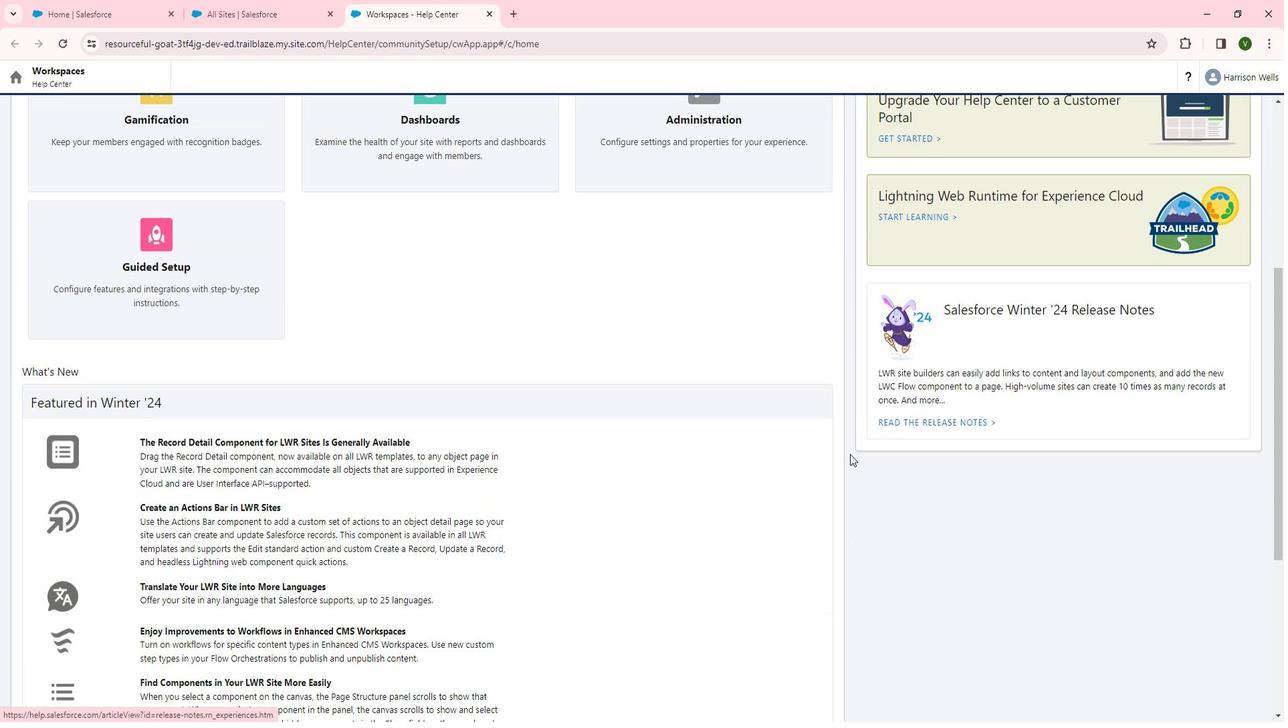 
Action: Mouse moved to (815, 468)
Screenshot: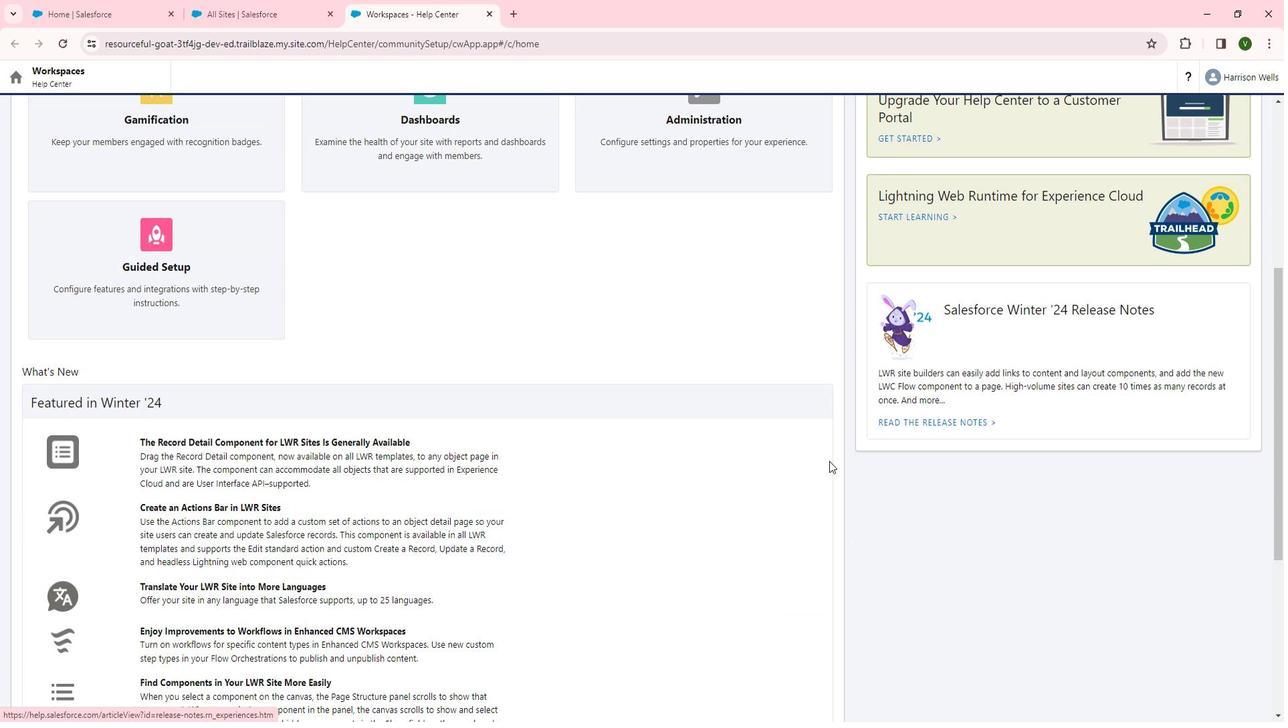 
Action: Mouse scrolled (815, 467) with delta (0, 0)
Screenshot: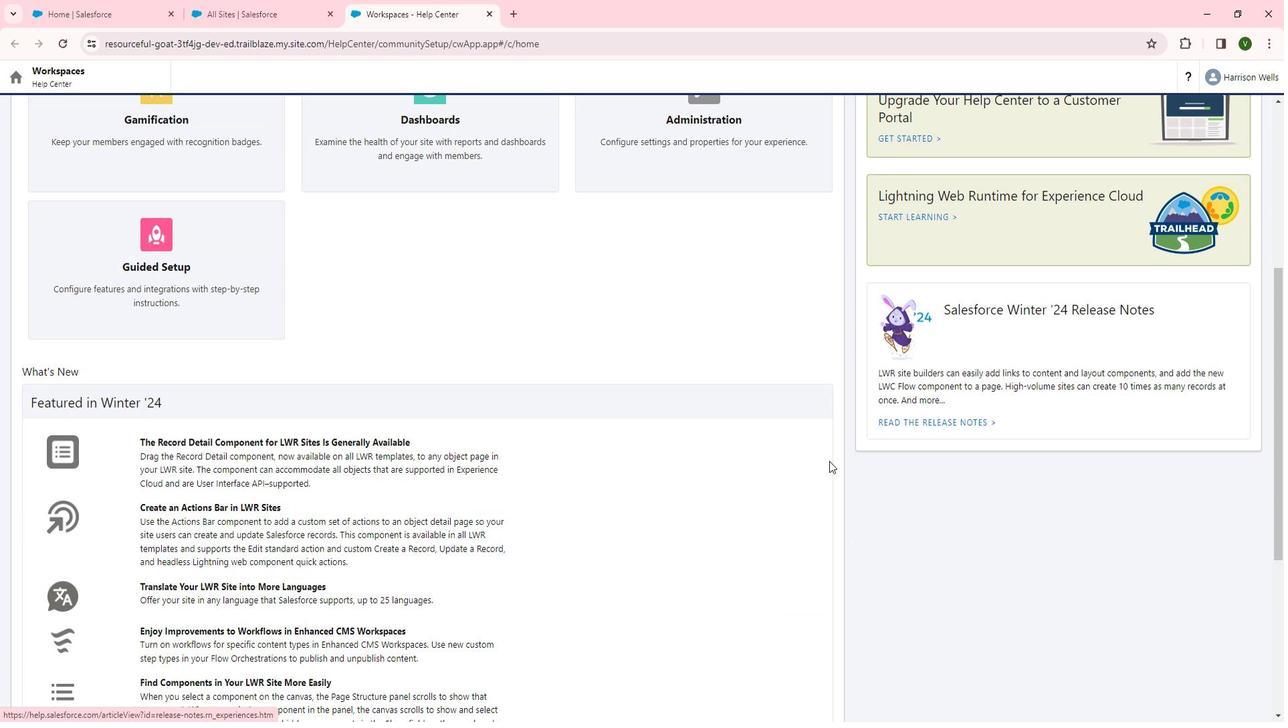 
Action: Mouse moved to (801, 472)
Screenshot: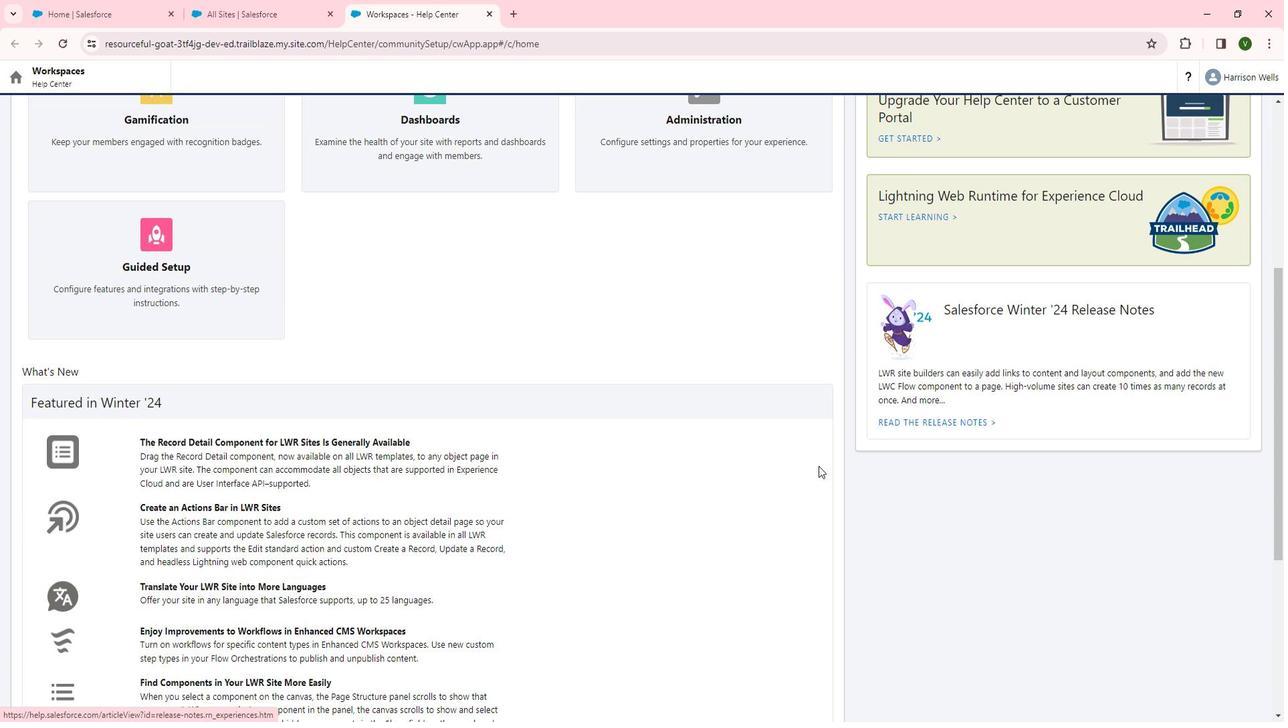 
Action: Mouse scrolled (801, 472) with delta (0, 0)
Screenshot: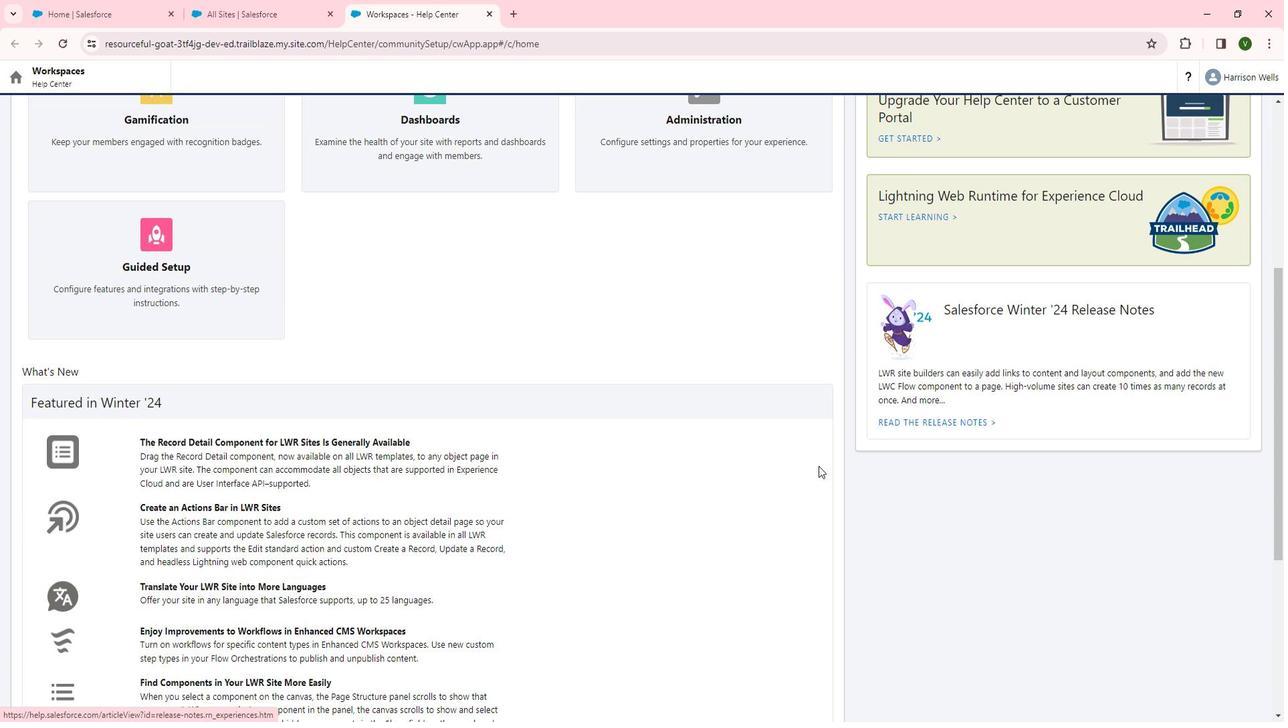 
Action: Mouse moved to (790, 474)
Screenshot: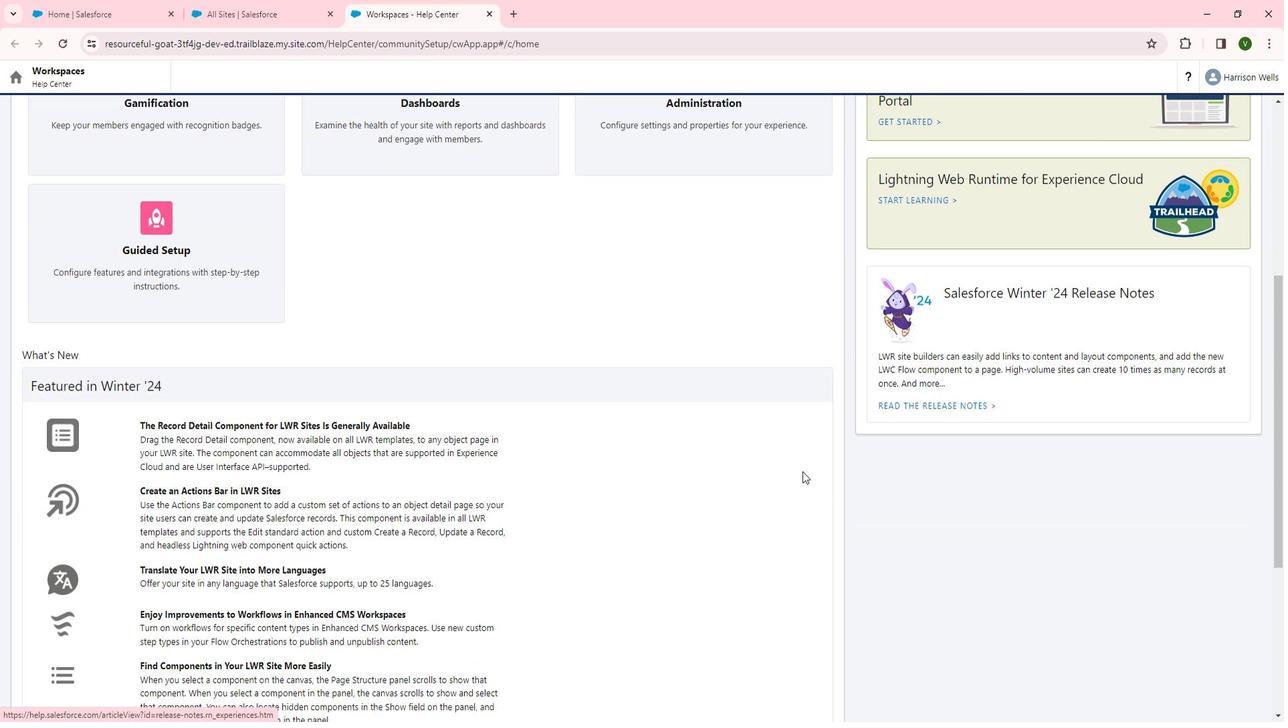
Action: Mouse scrolled (790, 474) with delta (0, 0)
Screenshot: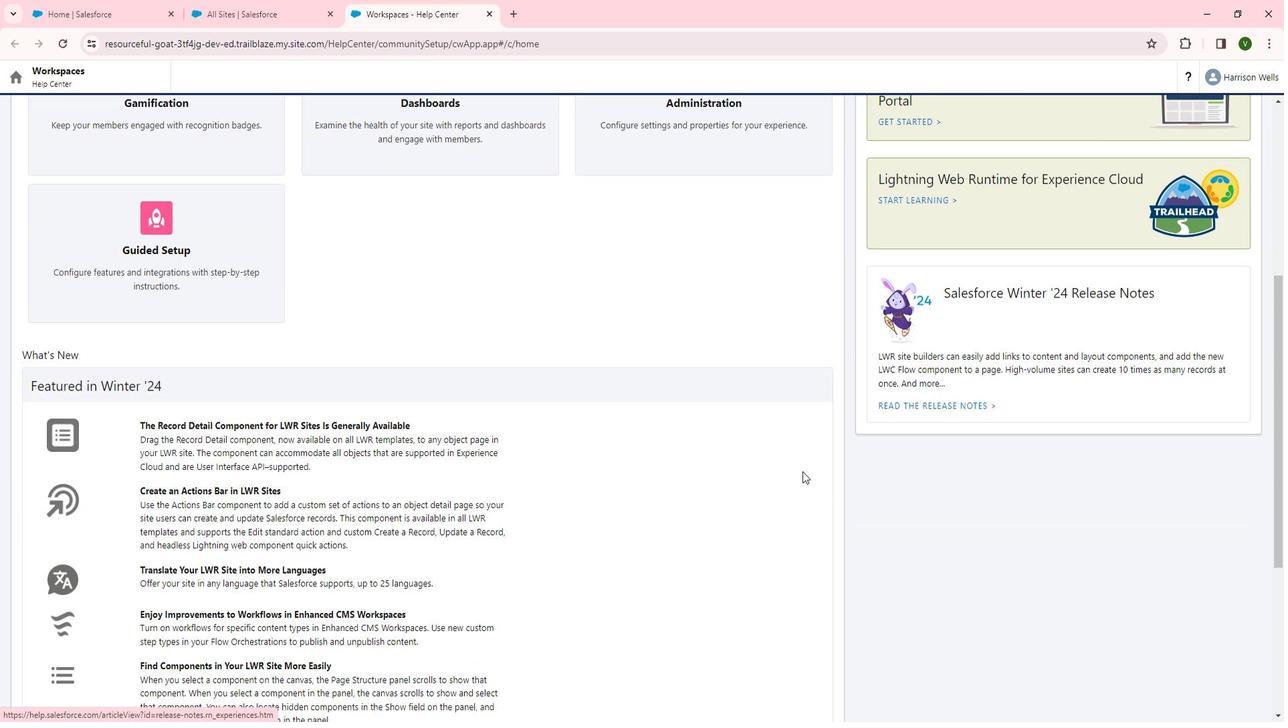 
Action: Mouse moved to (290, 491)
Screenshot: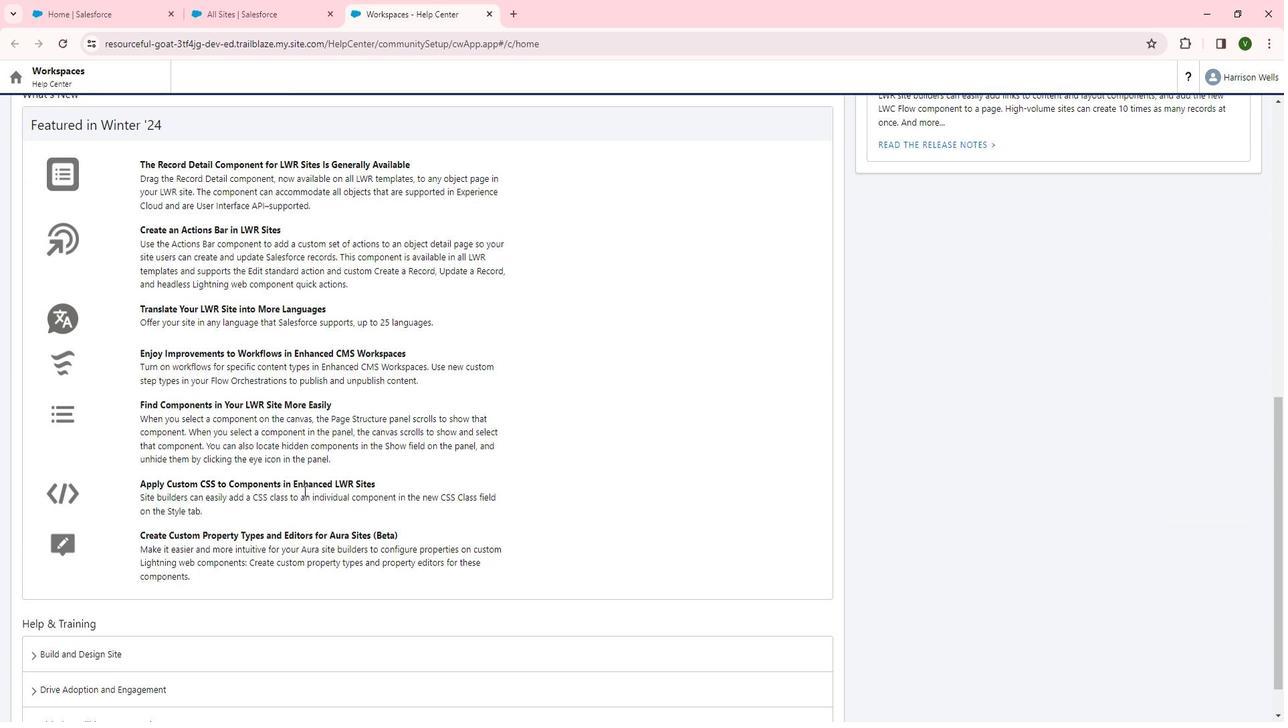 
Action: Mouse scrolled (290, 490) with delta (0, 0)
Screenshot: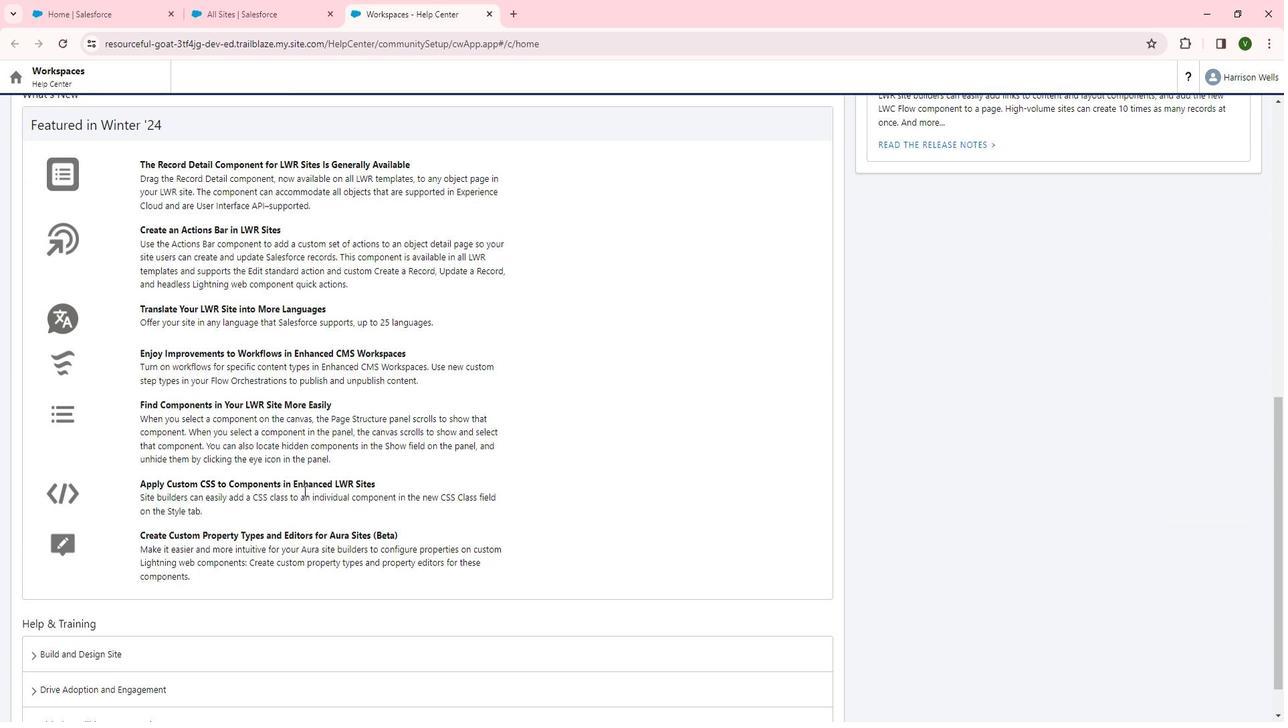 
Action: Mouse scrolled (290, 490) with delta (0, 0)
Screenshot: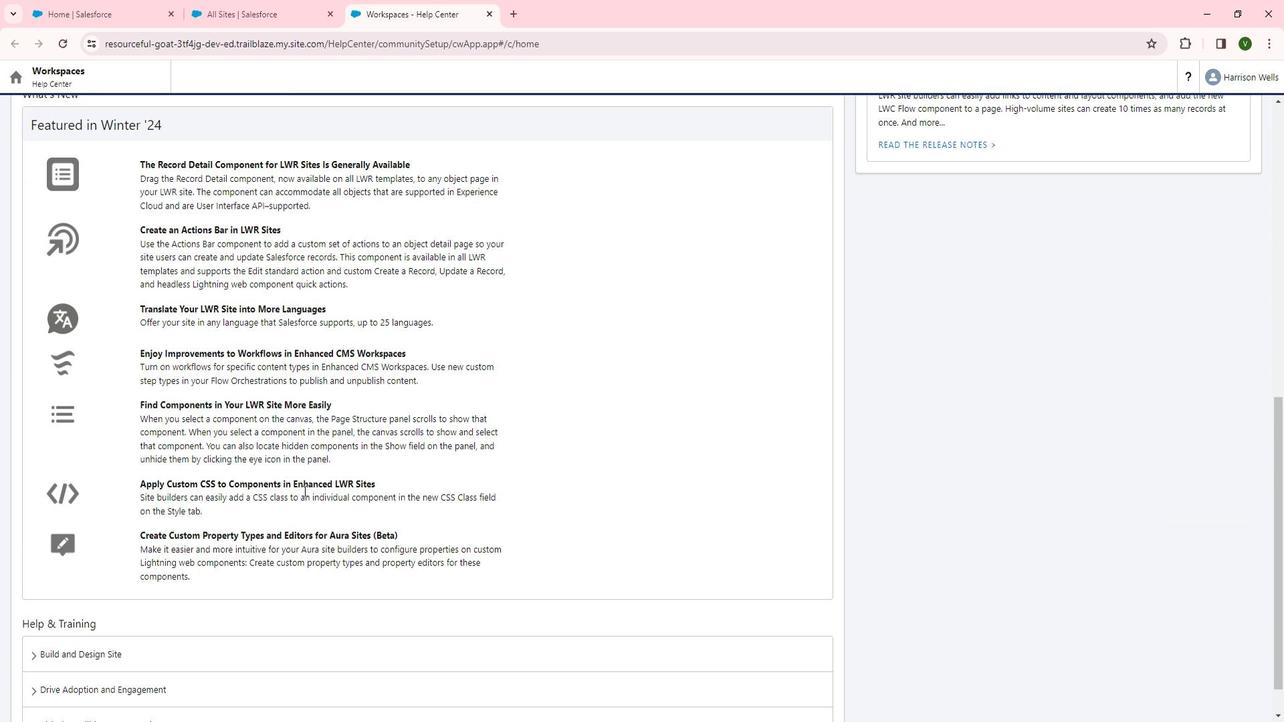 
Action: Mouse scrolled (290, 490) with delta (0, 0)
Screenshot: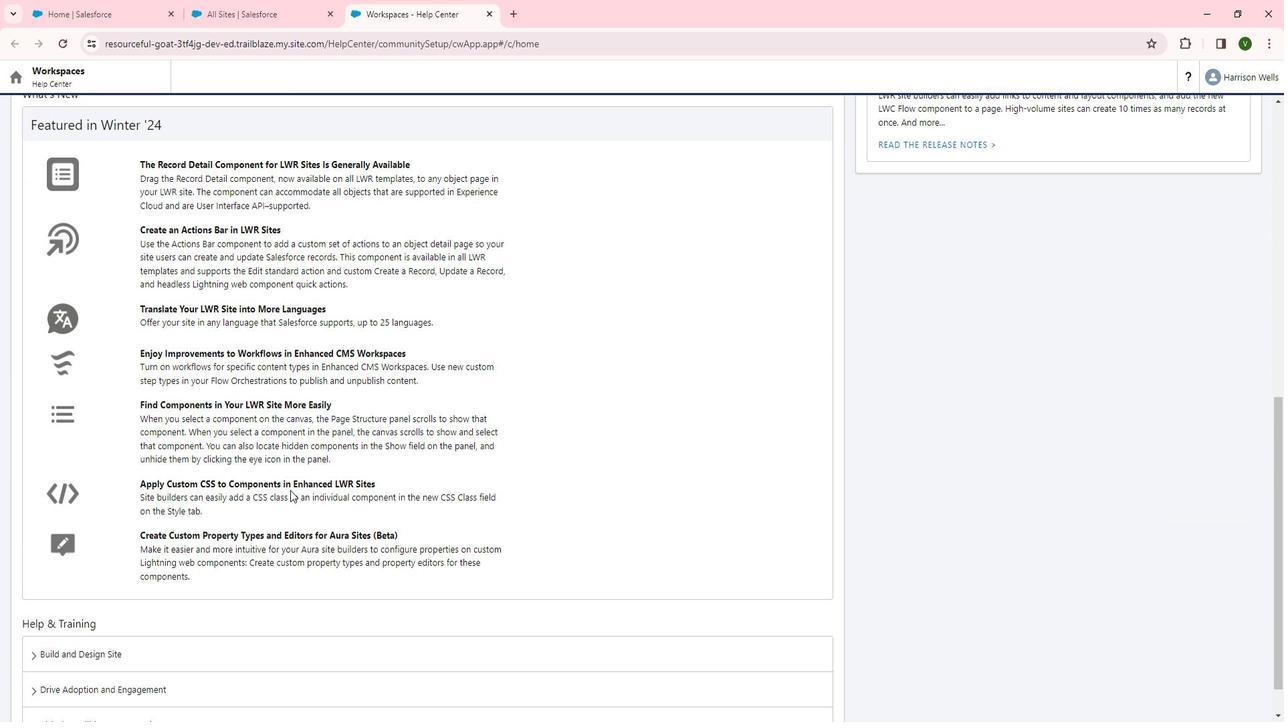 
Action: Mouse moved to (70, 603)
Screenshot: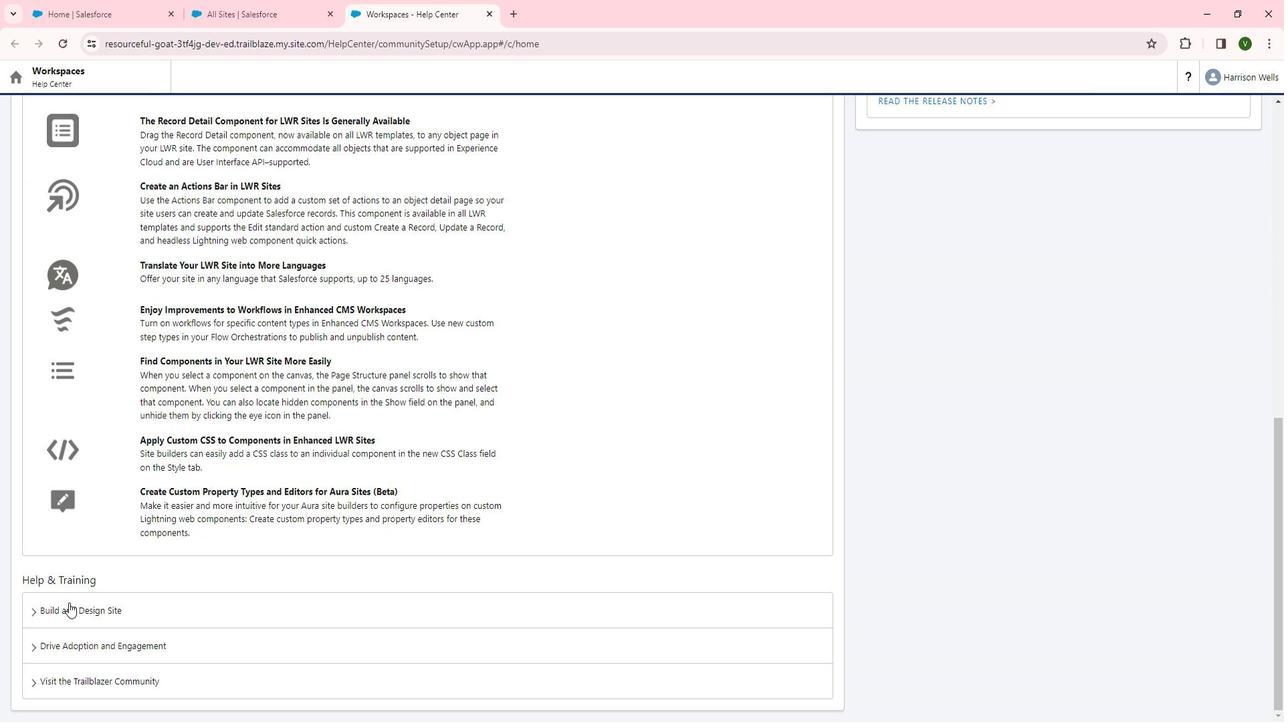 
Action: Mouse pressed left at (70, 603)
Screenshot: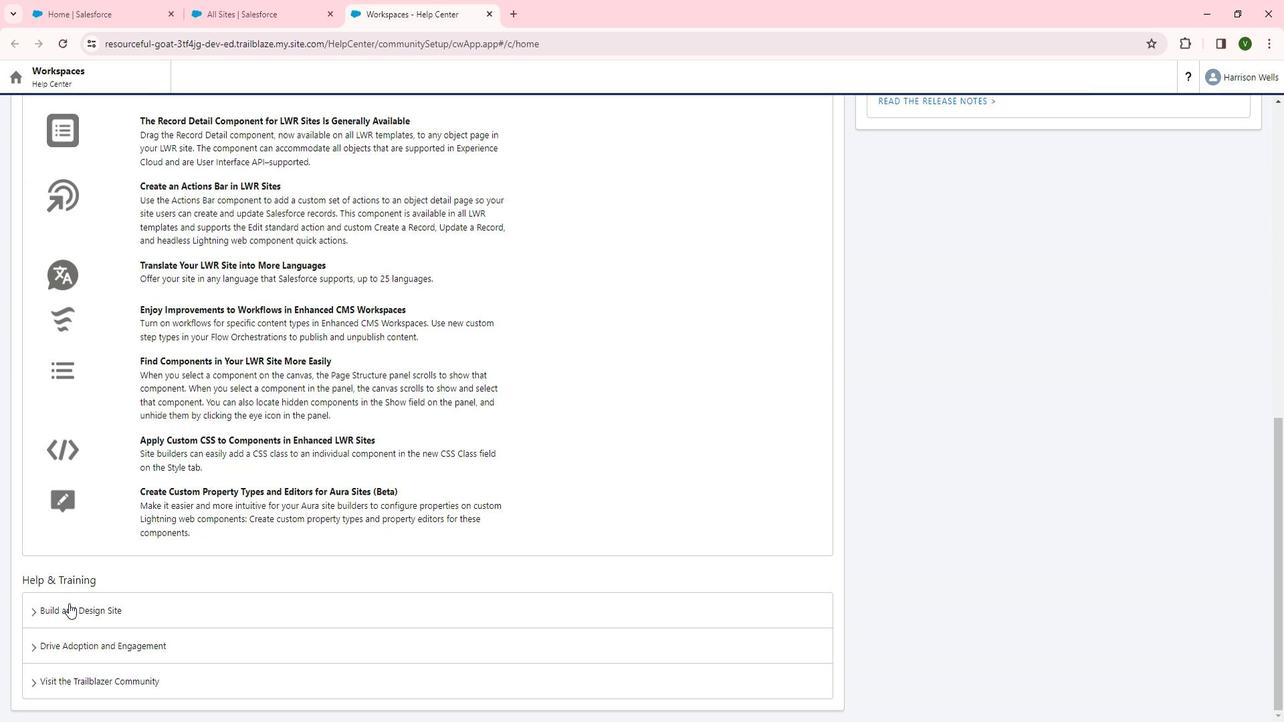 
Action: Mouse moved to (107, 591)
Screenshot: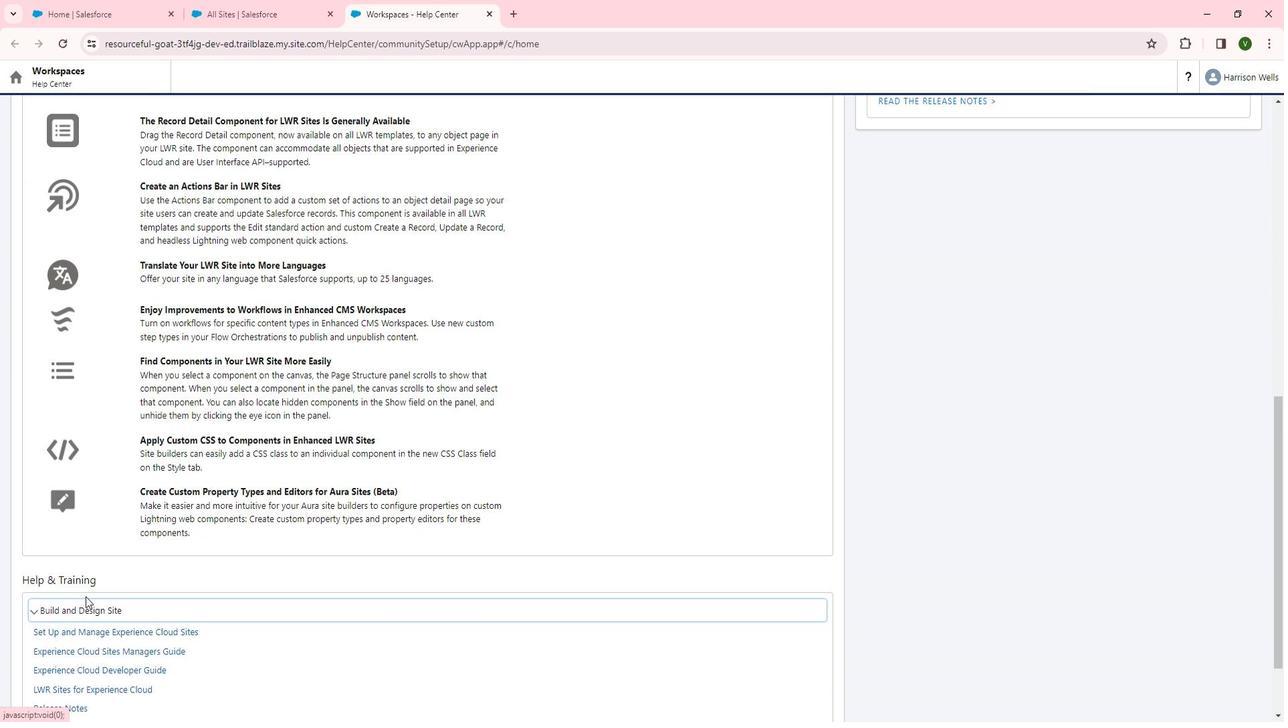 
Action: Mouse scrolled (107, 590) with delta (0, 0)
Screenshot: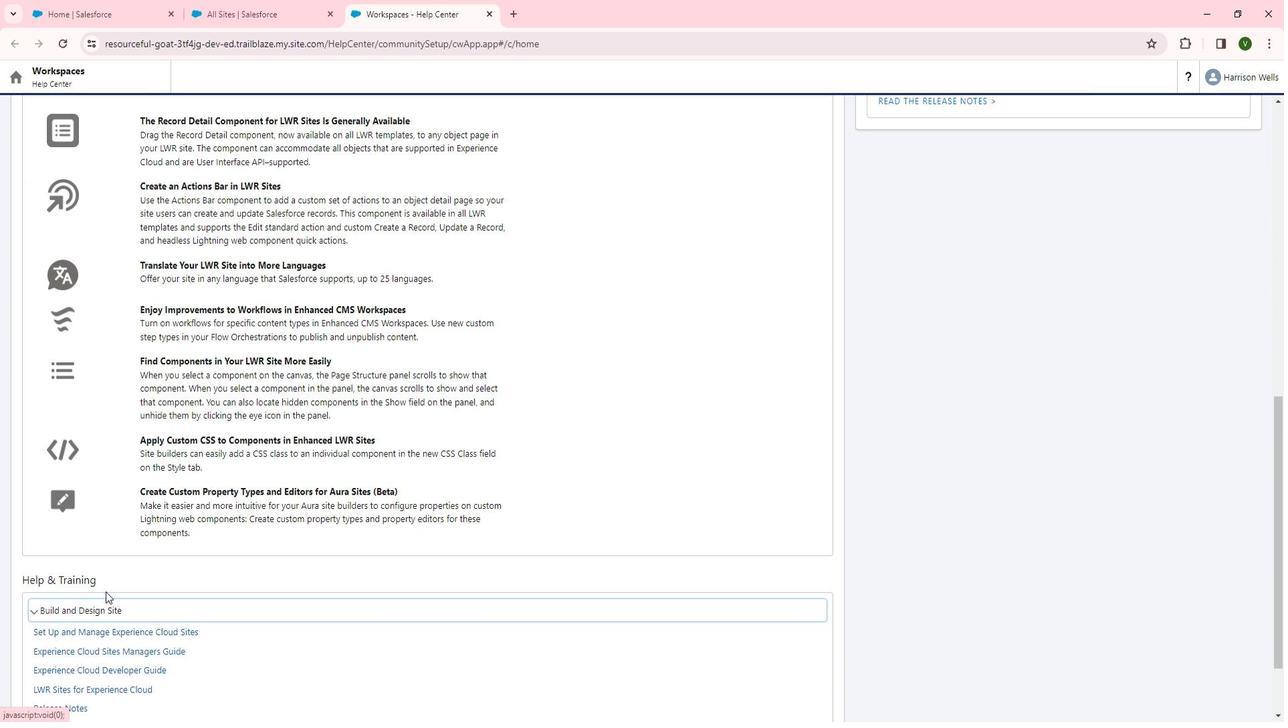 
Action: Mouse scrolled (107, 590) with delta (0, 0)
Screenshot: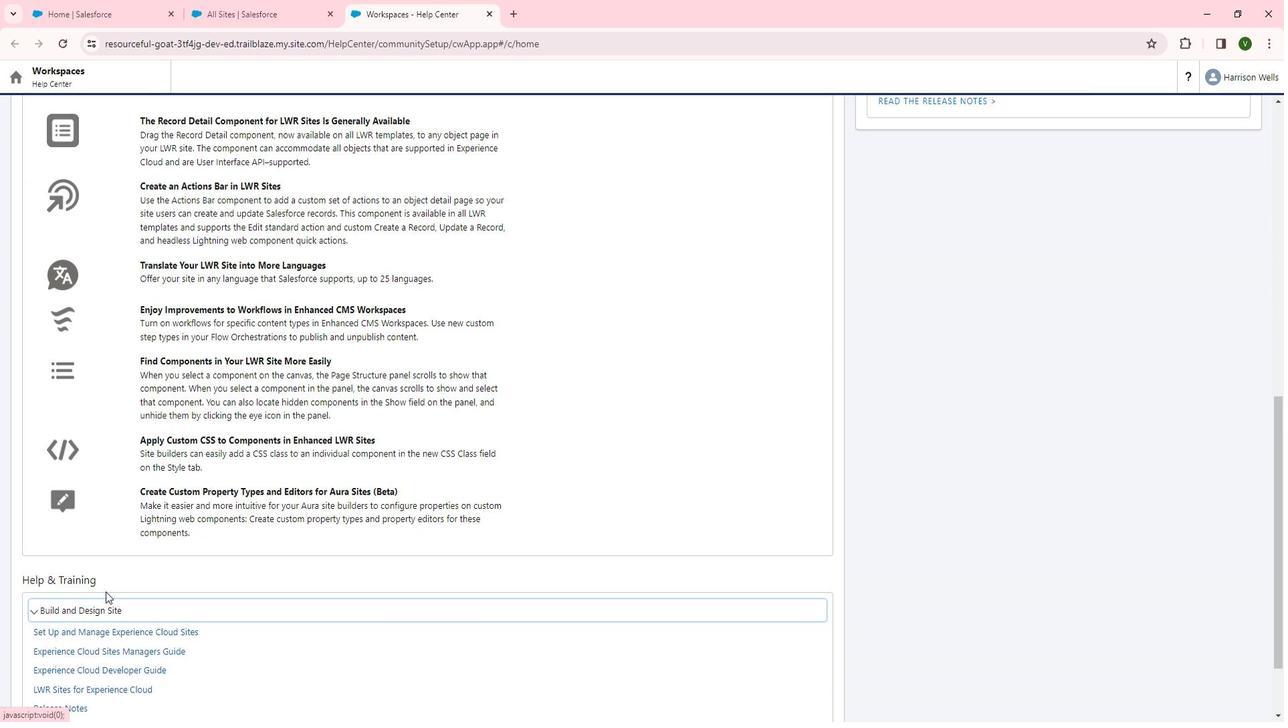 
Action: Mouse moved to (71, 618)
Screenshot: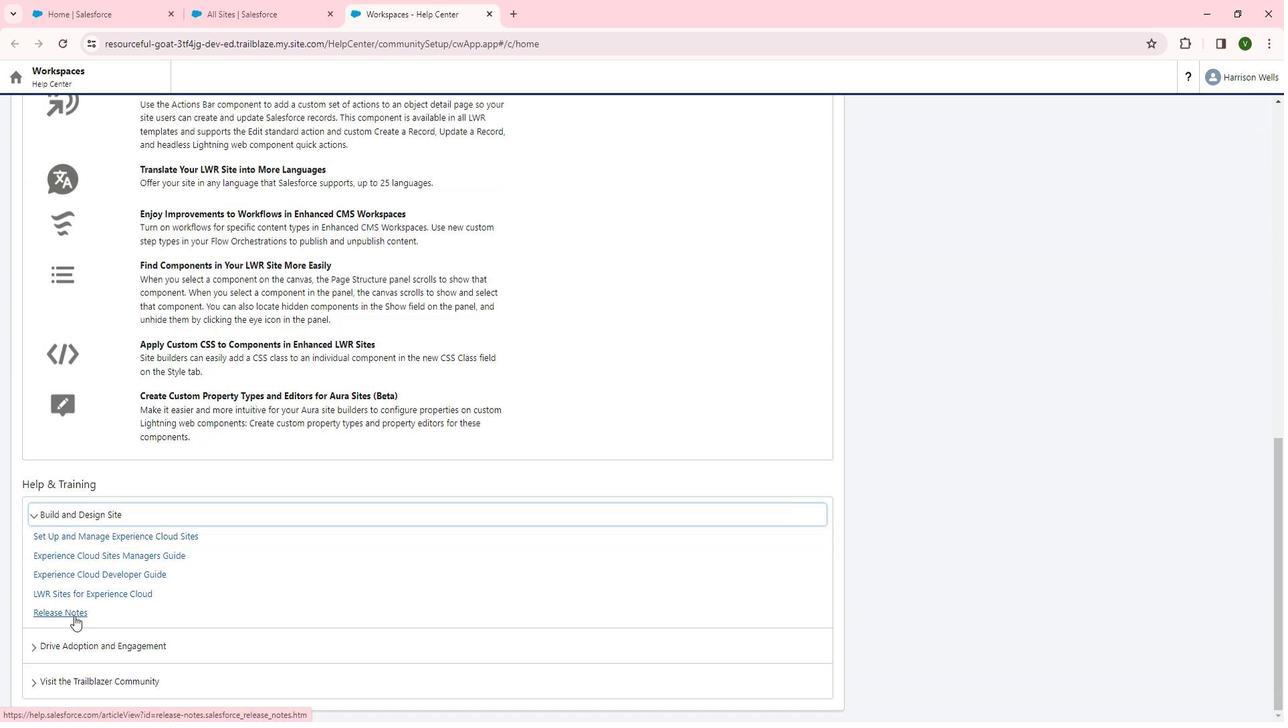 
Action: Mouse scrolled (71, 618) with delta (0, 0)
Screenshot: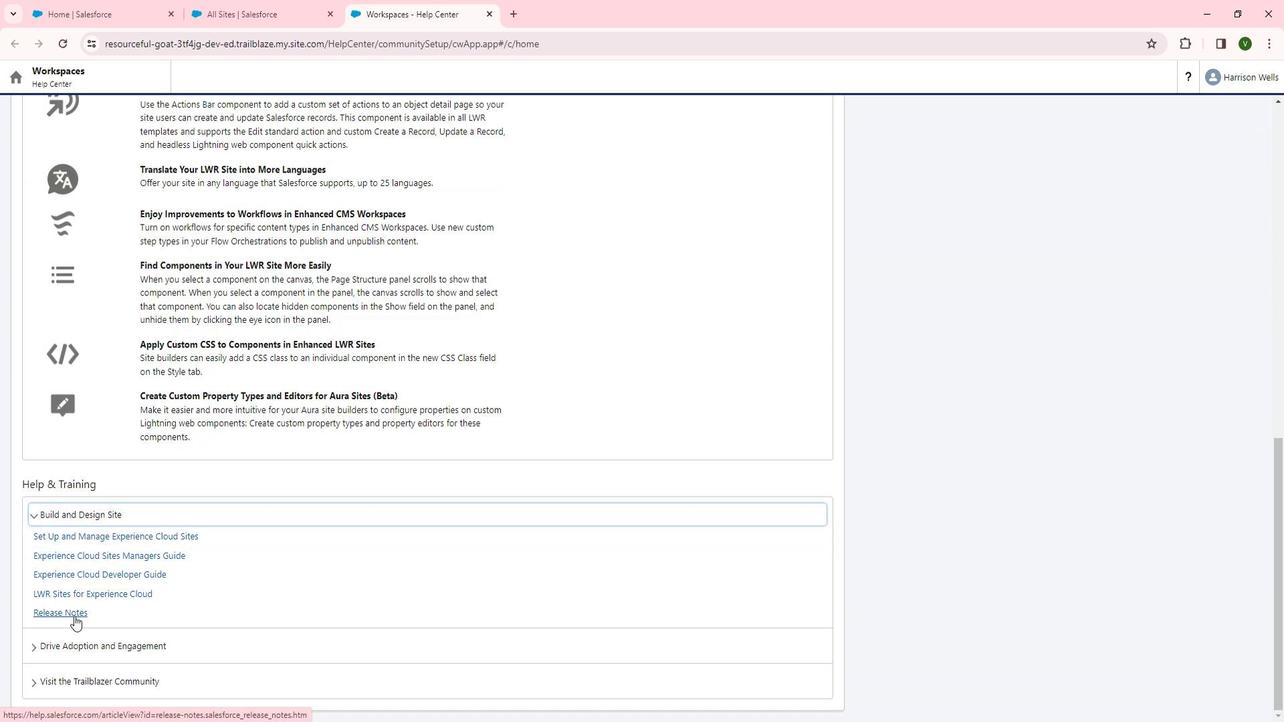 
Action: Mouse moved to (70, 618)
Screenshot: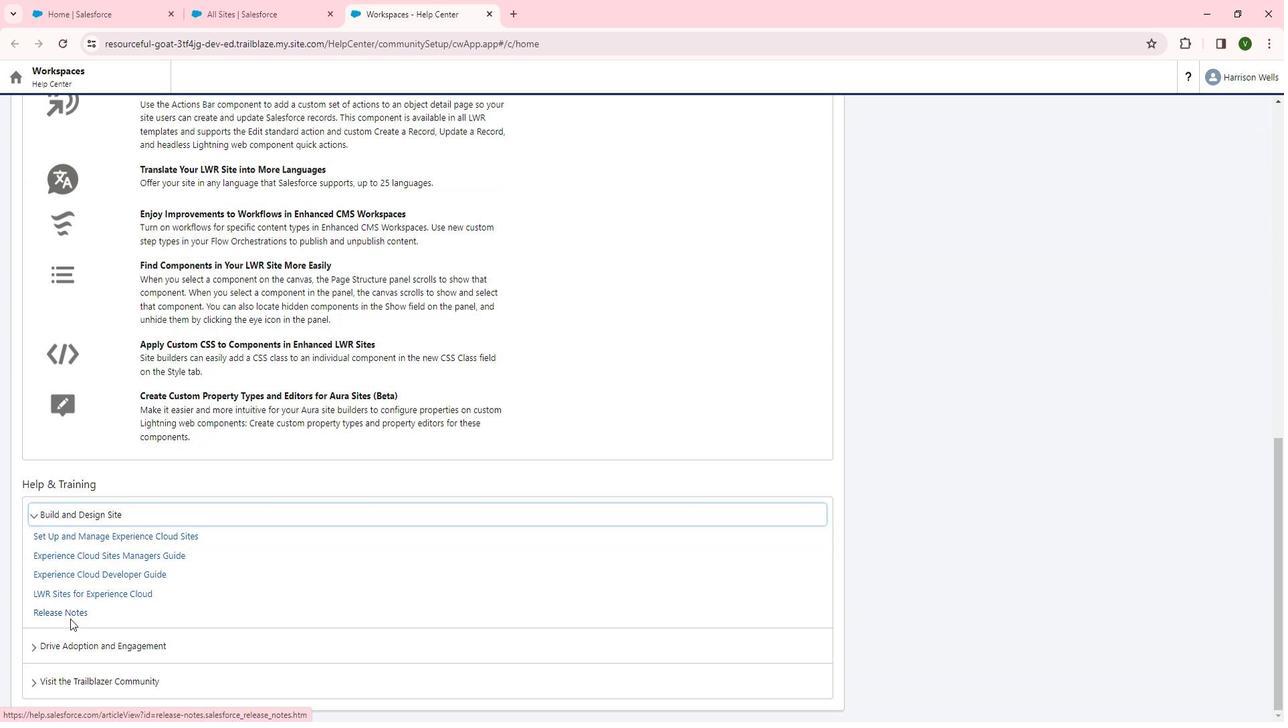 
Action: Mouse scrolled (70, 618) with delta (0, 0)
Screenshot: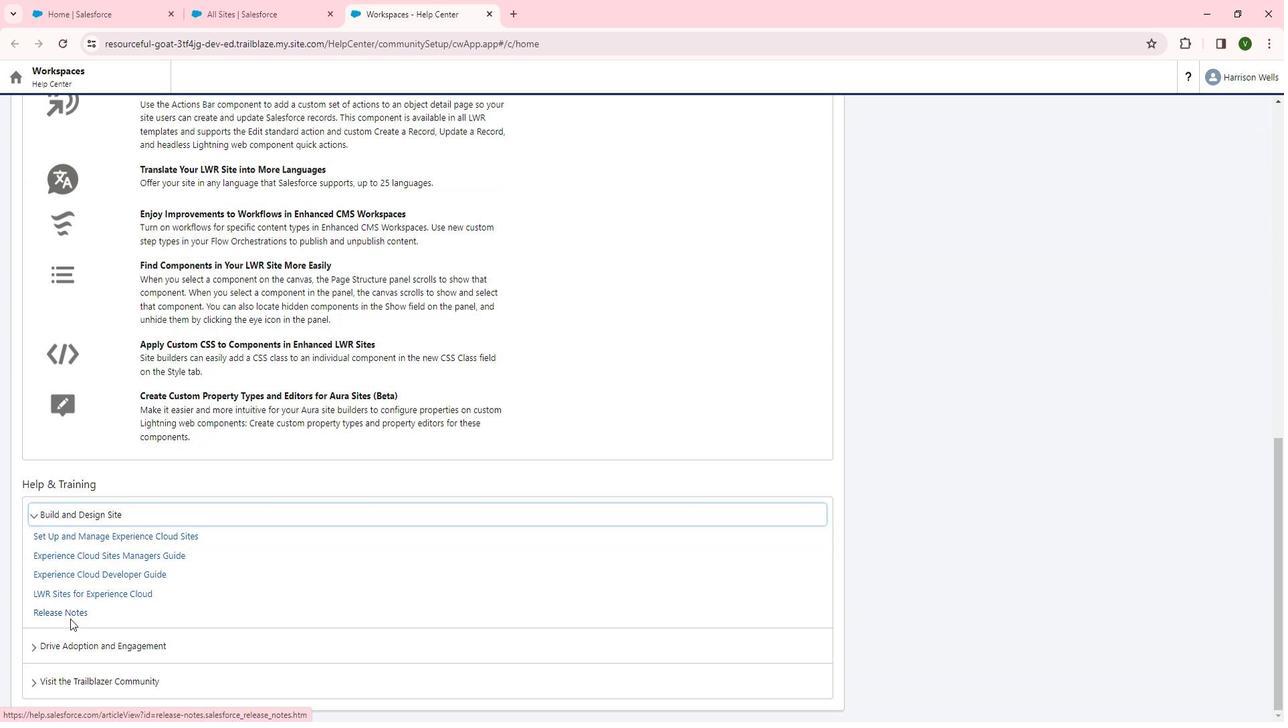 
Action: Mouse moved to (53, 645)
Screenshot: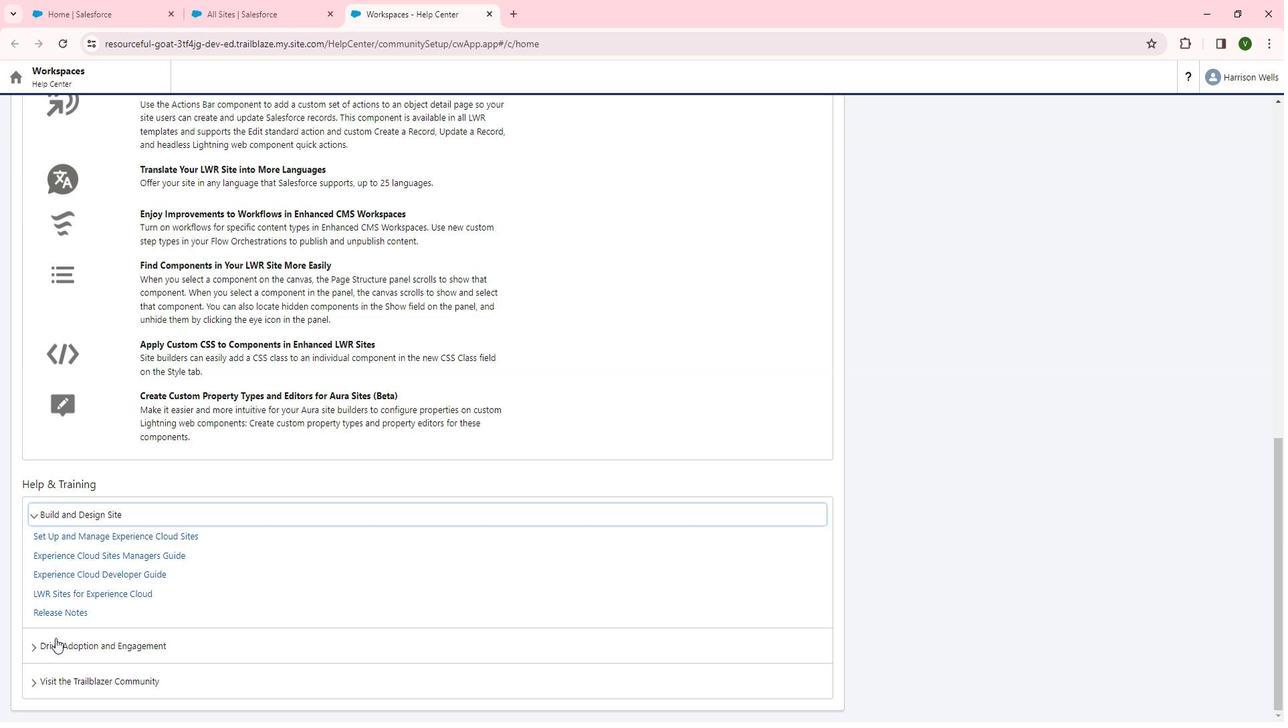 
Action: Mouse pressed left at (53, 645)
Screenshot: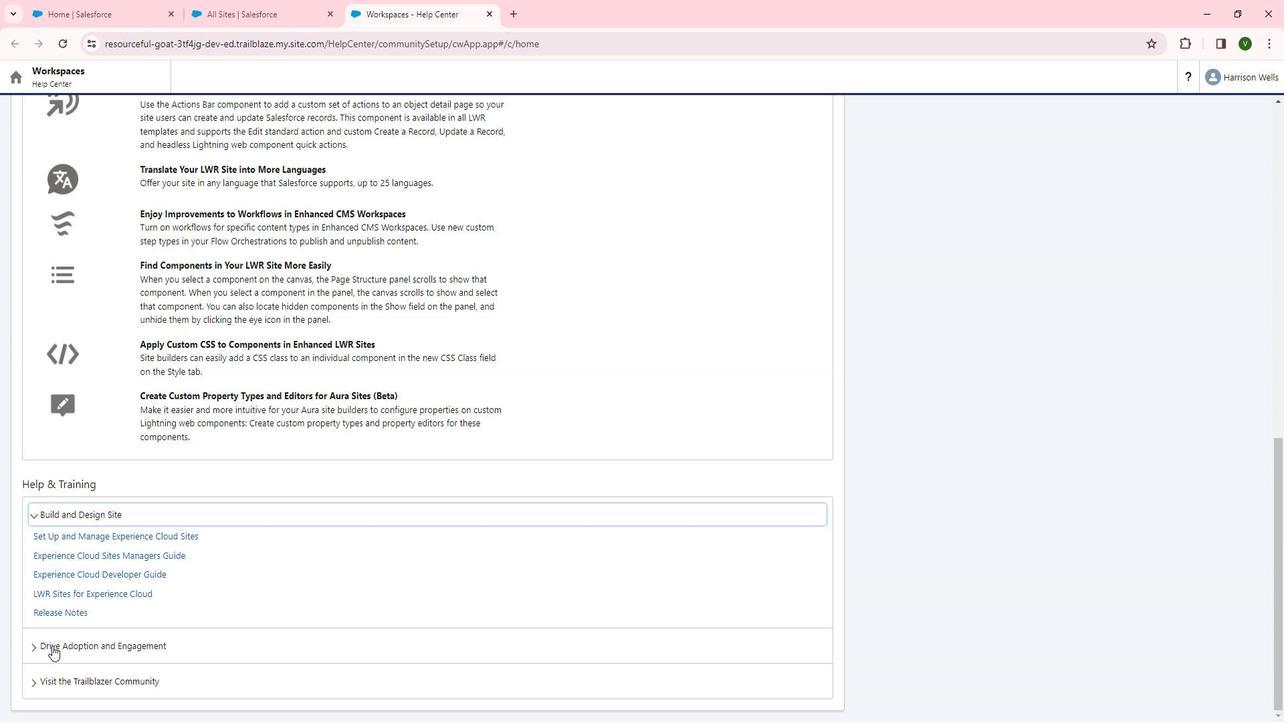 
Action: Mouse moved to (56, 644)
Screenshot: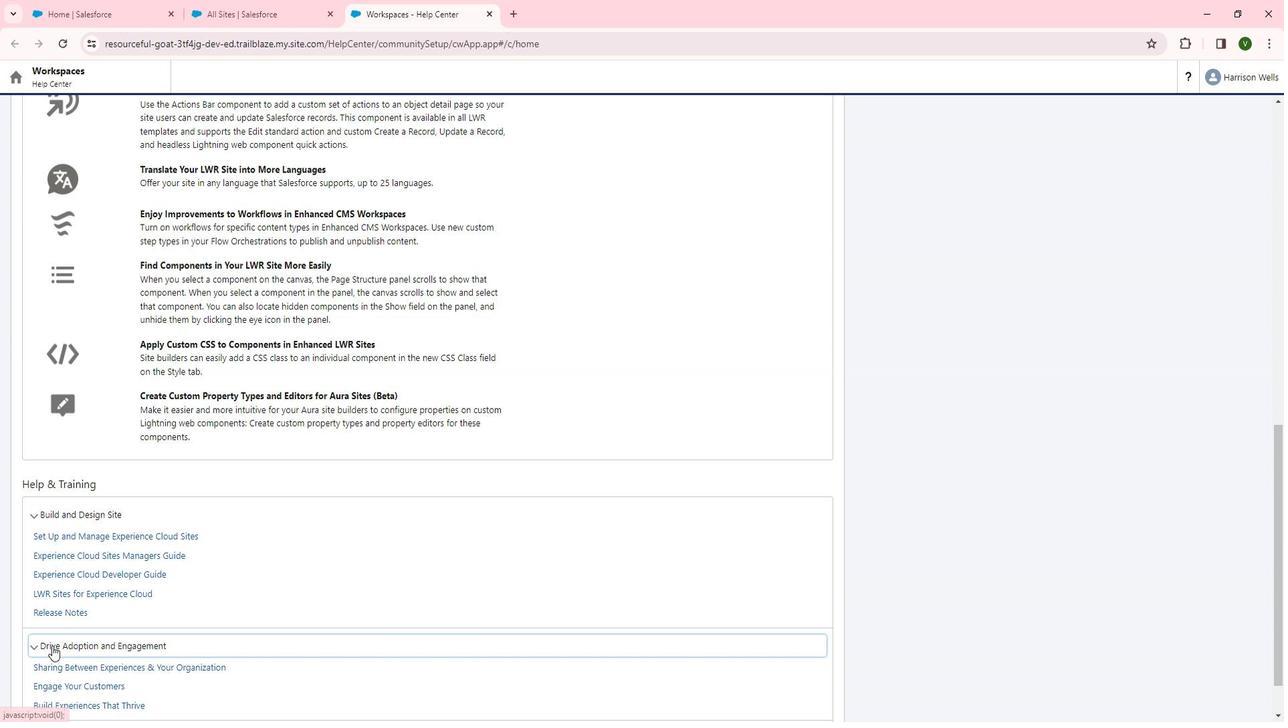 
Action: Mouse scrolled (56, 644) with delta (0, 0)
Screenshot: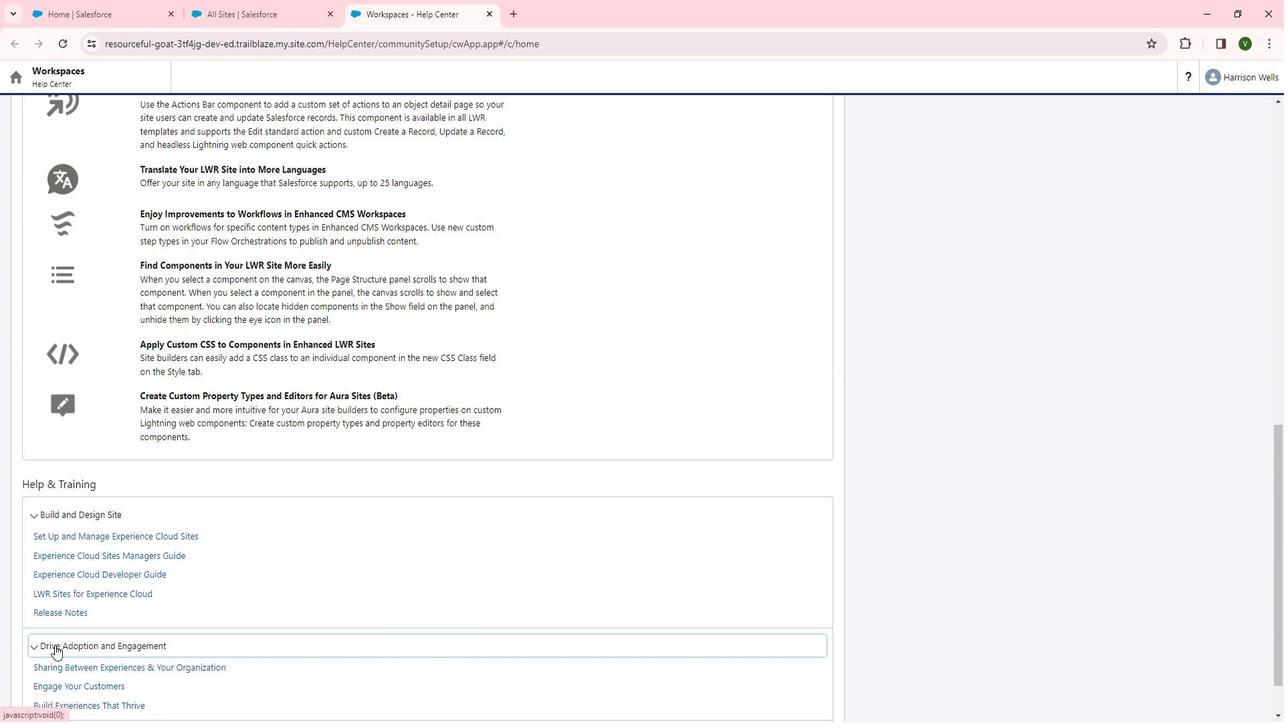 
Action: Mouse scrolled (56, 644) with delta (0, 0)
Screenshot: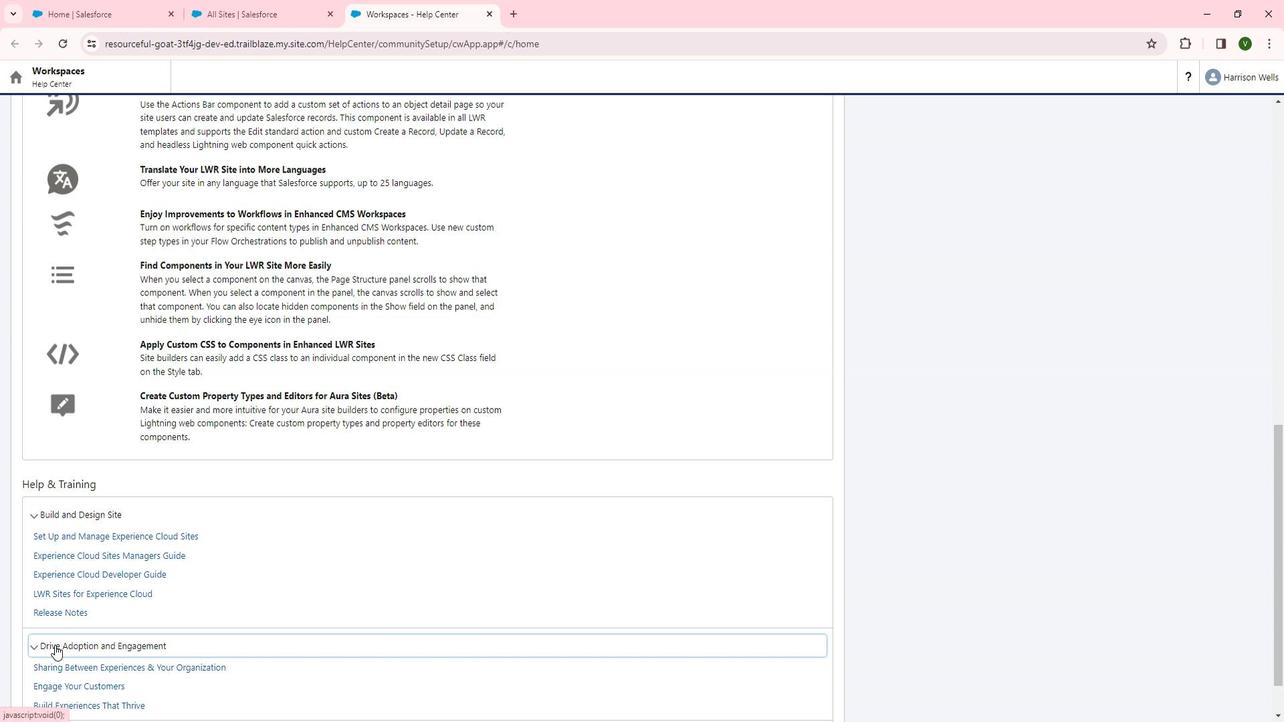 
Action: Mouse scrolled (56, 644) with delta (0, 0)
Screenshot: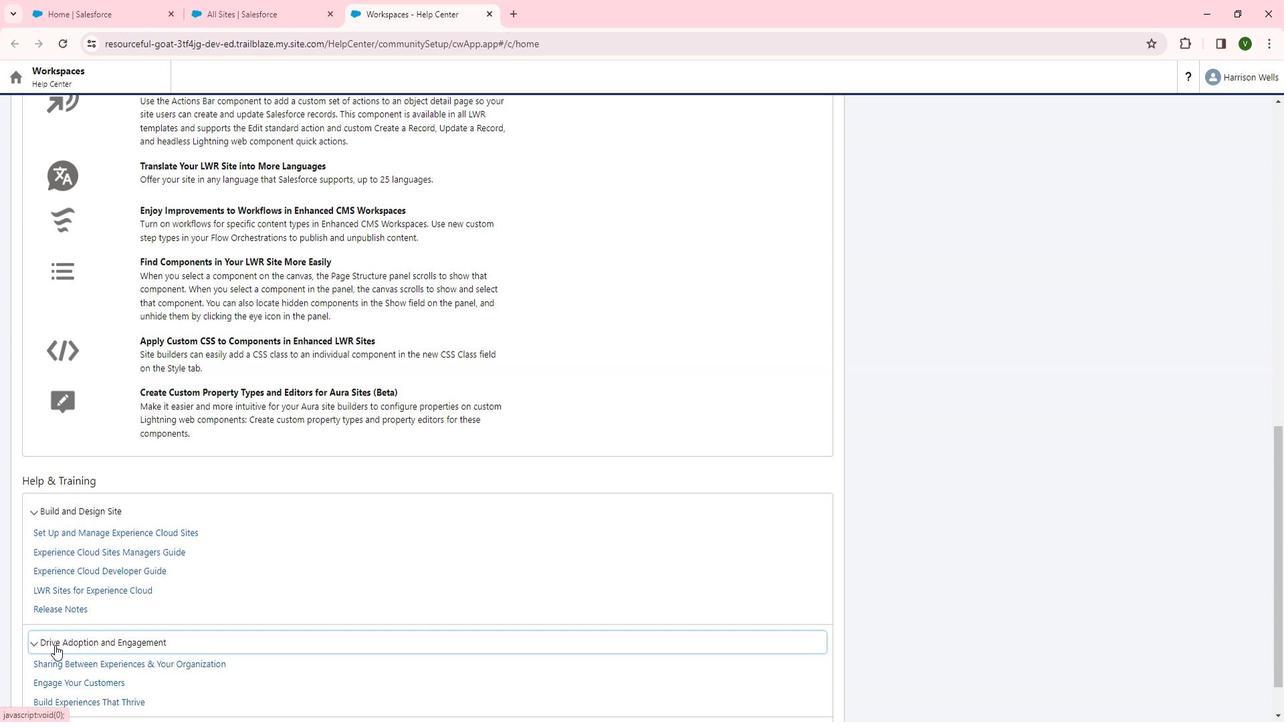 
Action: Mouse scrolled (56, 644) with delta (0, 0)
Screenshot: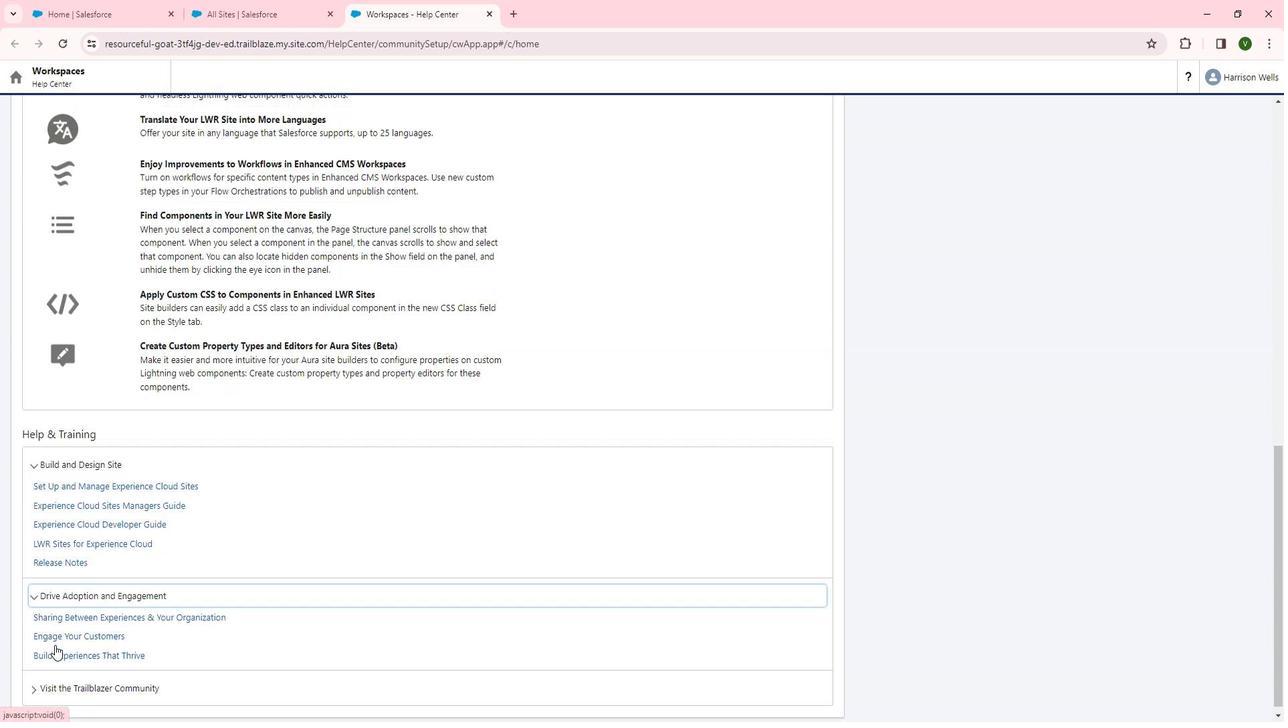 
Action: Mouse moved to (72, 677)
Screenshot: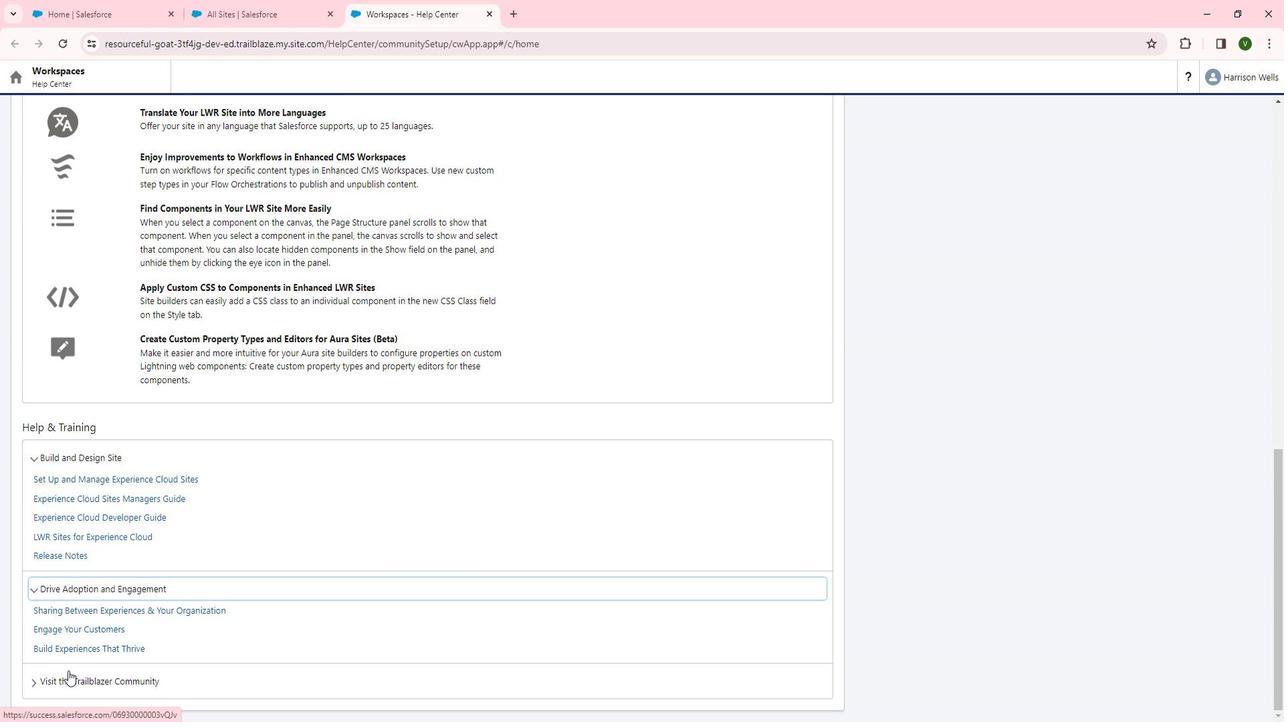
Action: Mouse pressed left at (72, 677)
Screenshot: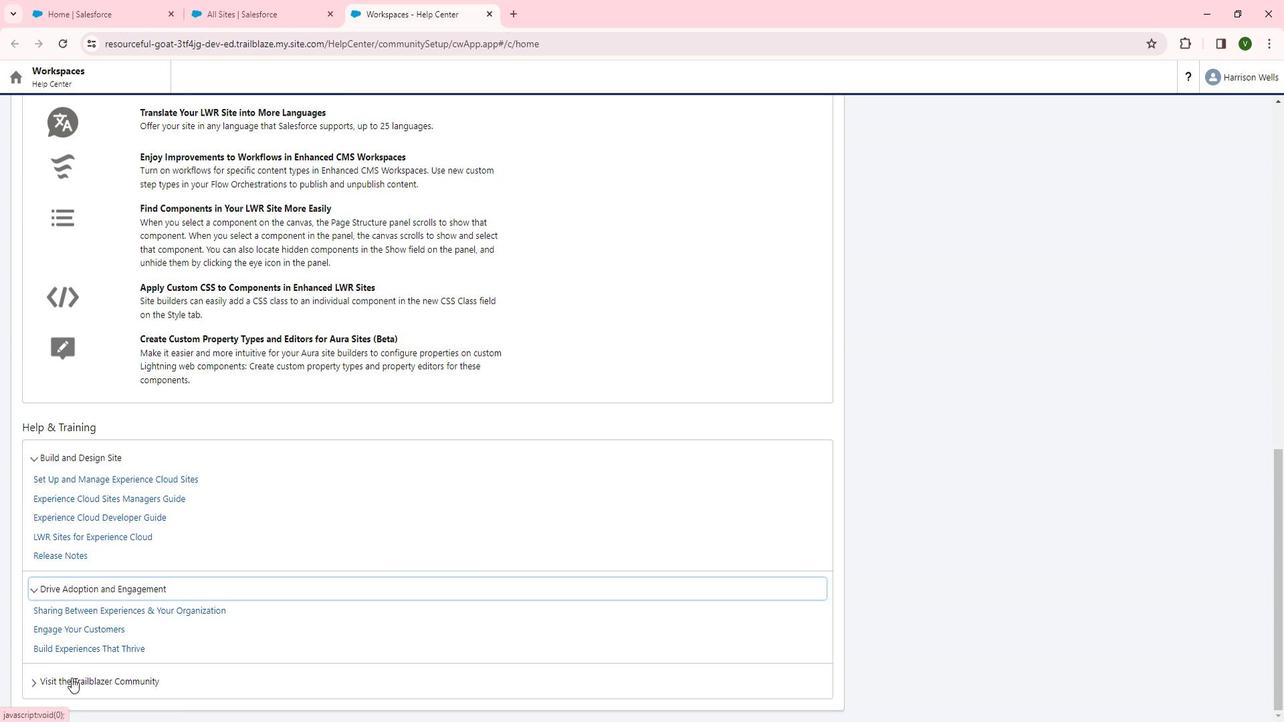 
Action: Mouse moved to (242, 491)
Screenshot: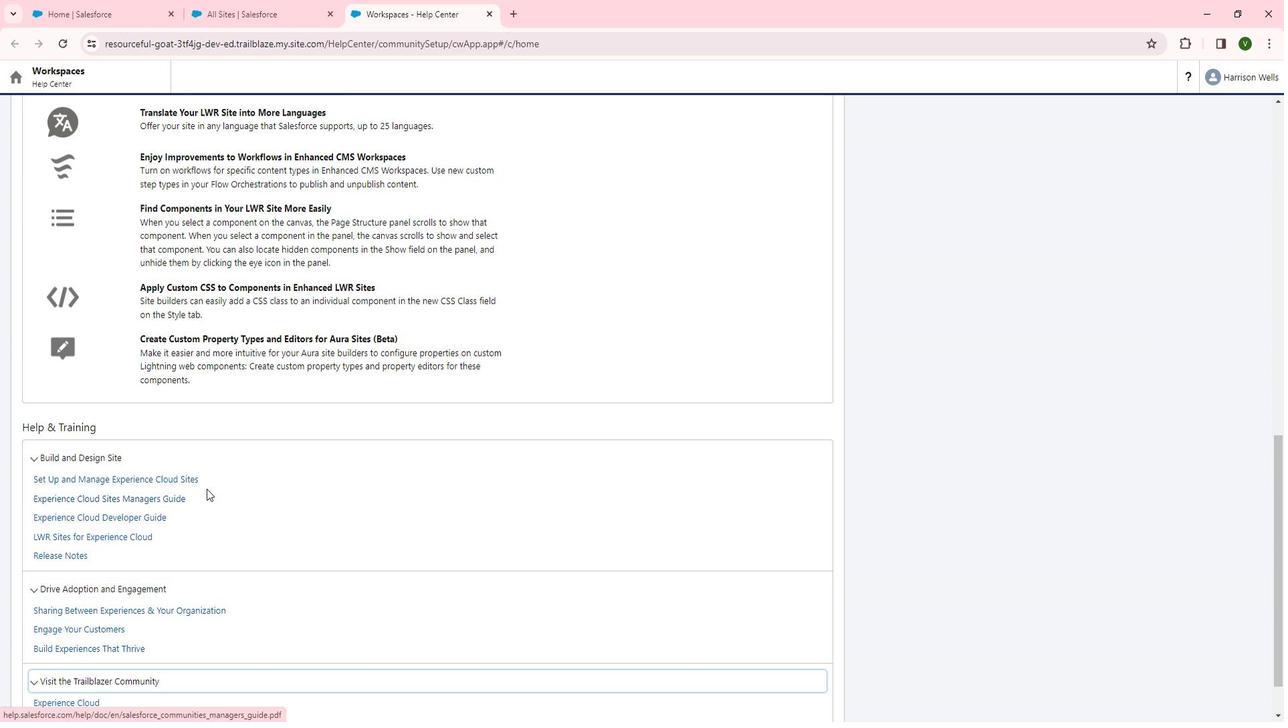 
